 Task: Find connections with filter location Deogarh with filter topic #marketingdigitalwith filter profile language French with filter current company Airtel Payments Bank with filter school LPU Distance Education with filter industry Accessible Architecture and Design with filter service category Outsourcing with filter keywords title Director of Bean Counting
Action: Mouse moved to (486, 58)
Screenshot: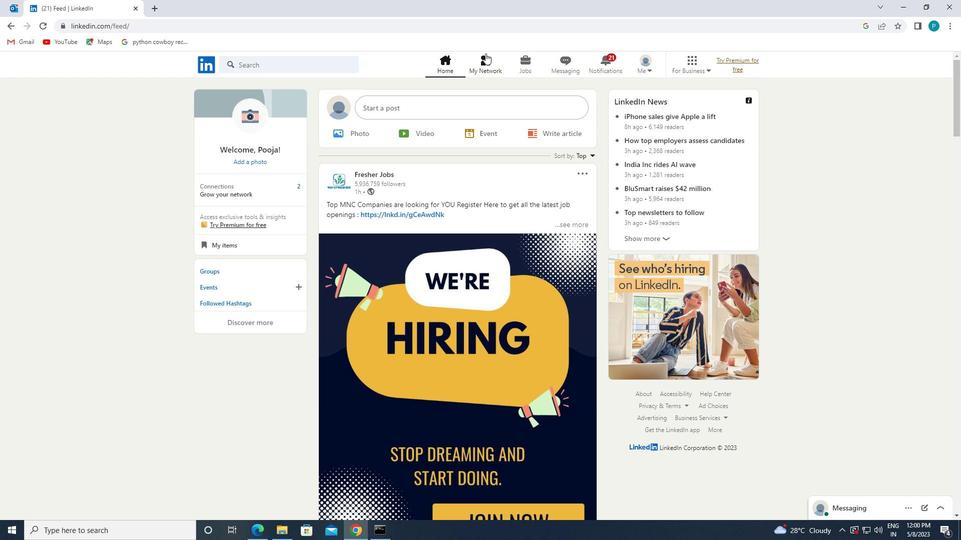 
Action: Mouse pressed left at (486, 58)
Screenshot: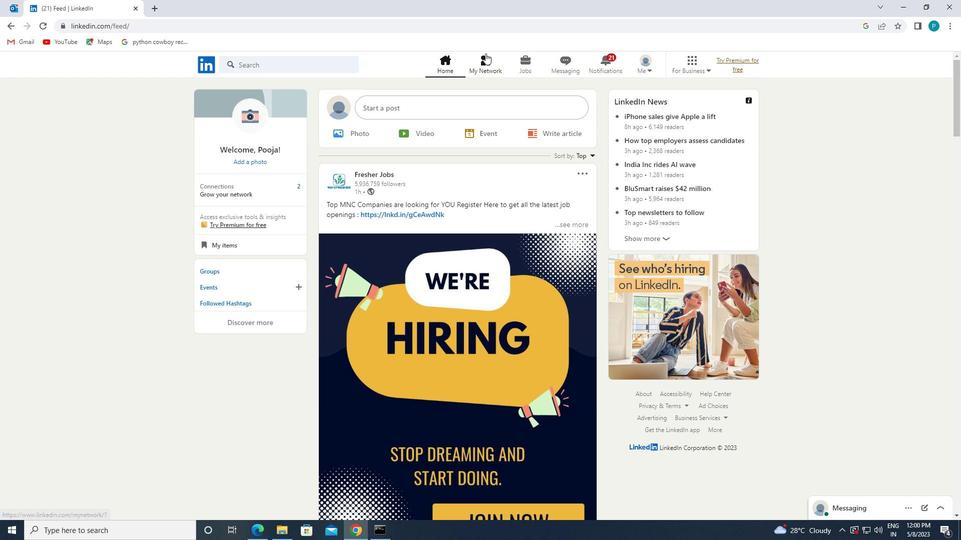 
Action: Mouse moved to (248, 118)
Screenshot: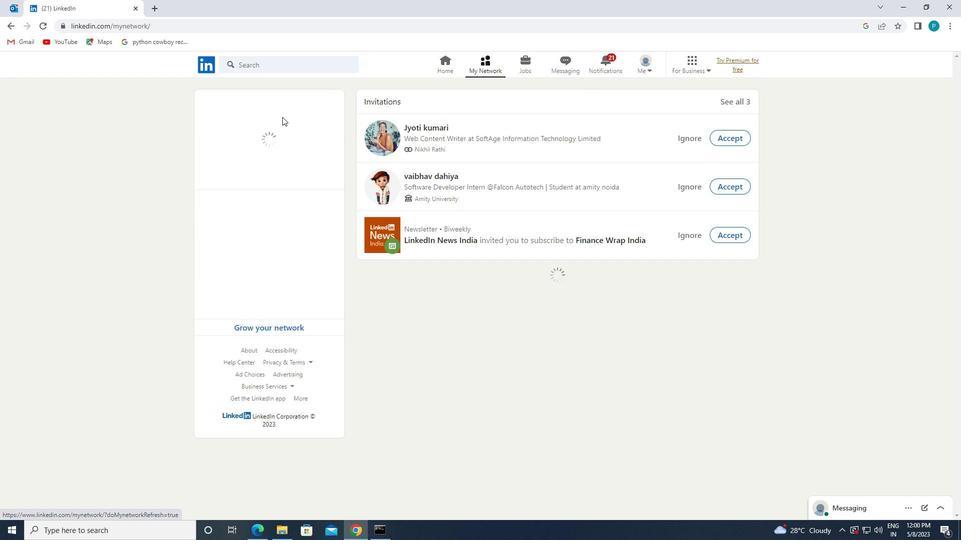 
Action: Mouse pressed left at (248, 118)
Screenshot: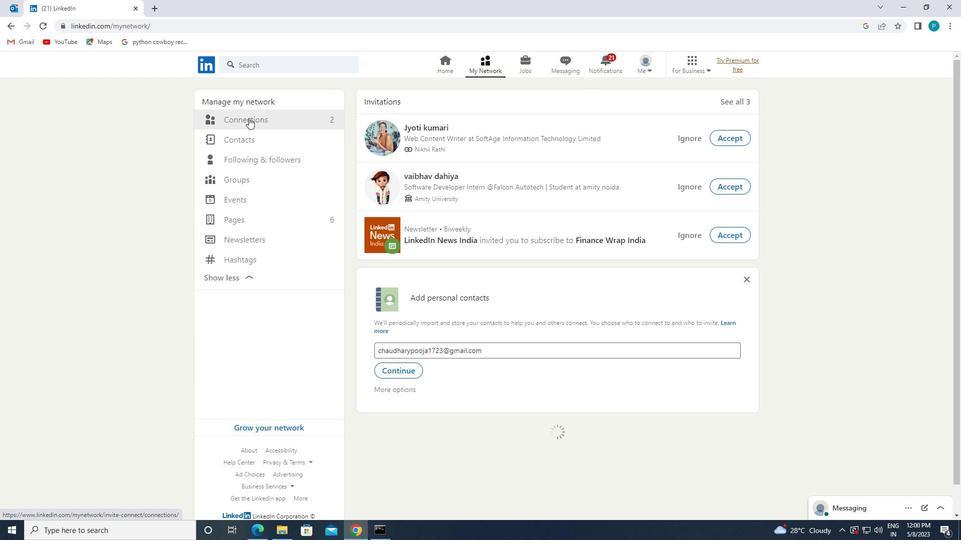 
Action: Mouse moved to (545, 118)
Screenshot: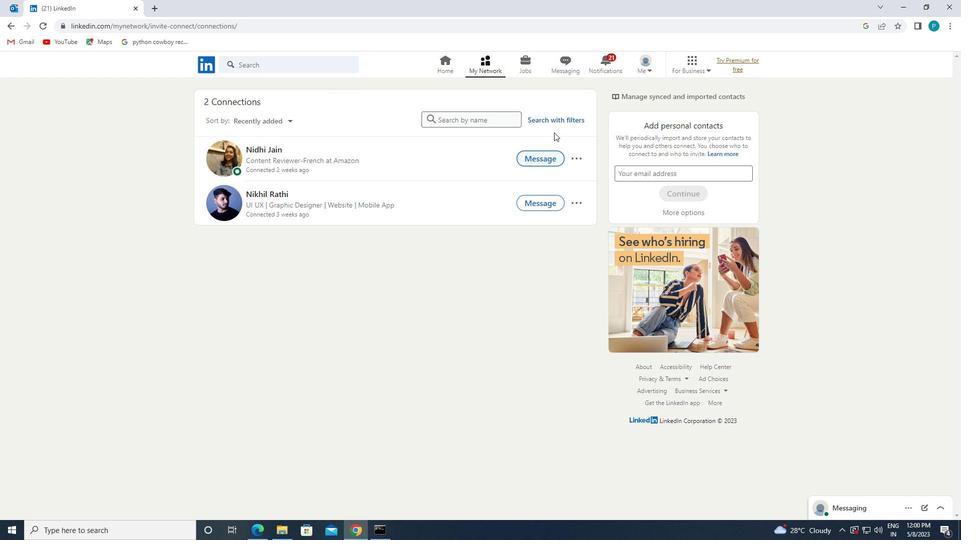 
Action: Mouse pressed left at (545, 118)
Screenshot: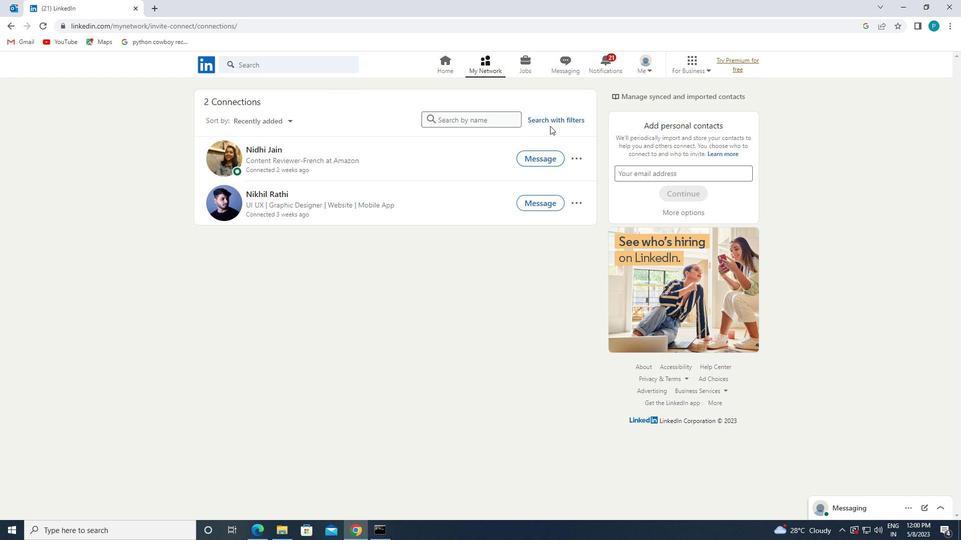 
Action: Mouse moved to (498, 89)
Screenshot: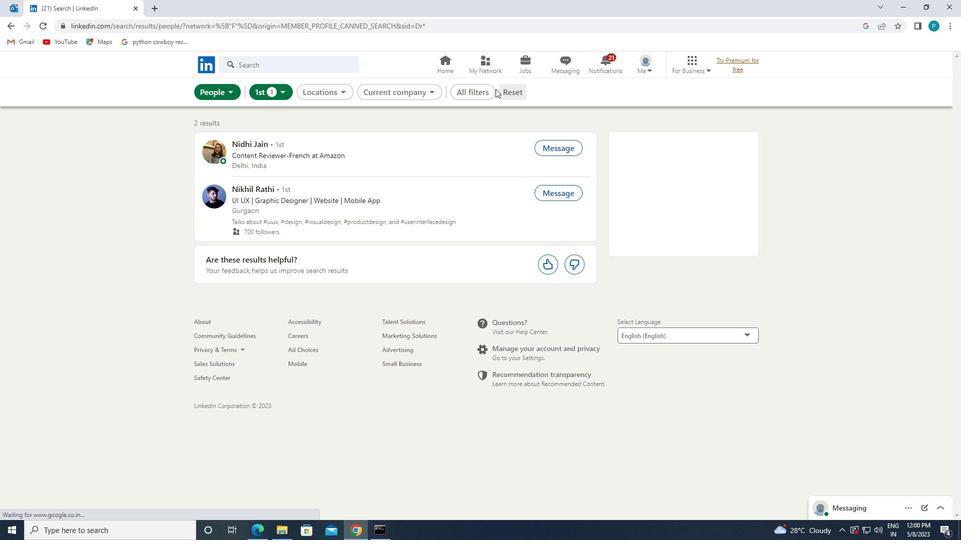 
Action: Mouse pressed left at (498, 89)
Screenshot: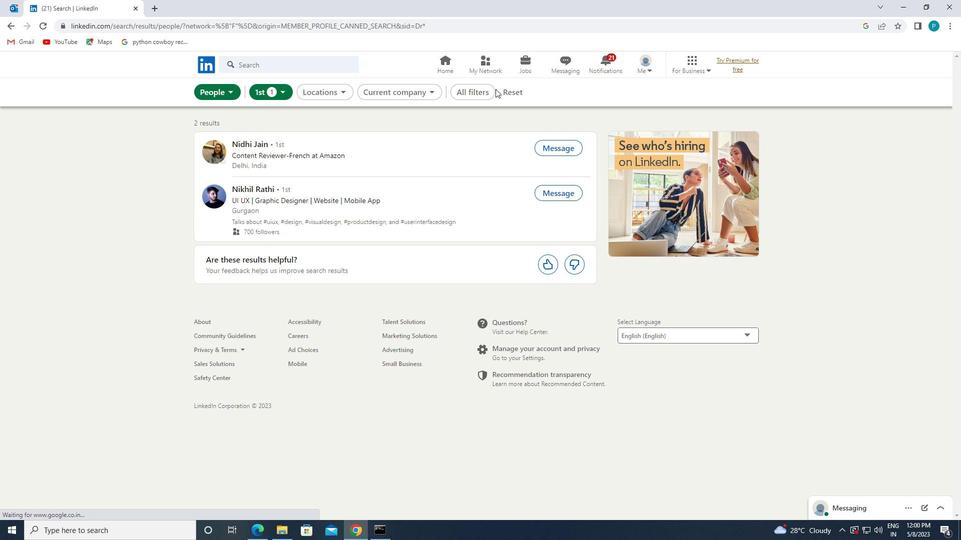 
Action: Mouse moved to (510, 92)
Screenshot: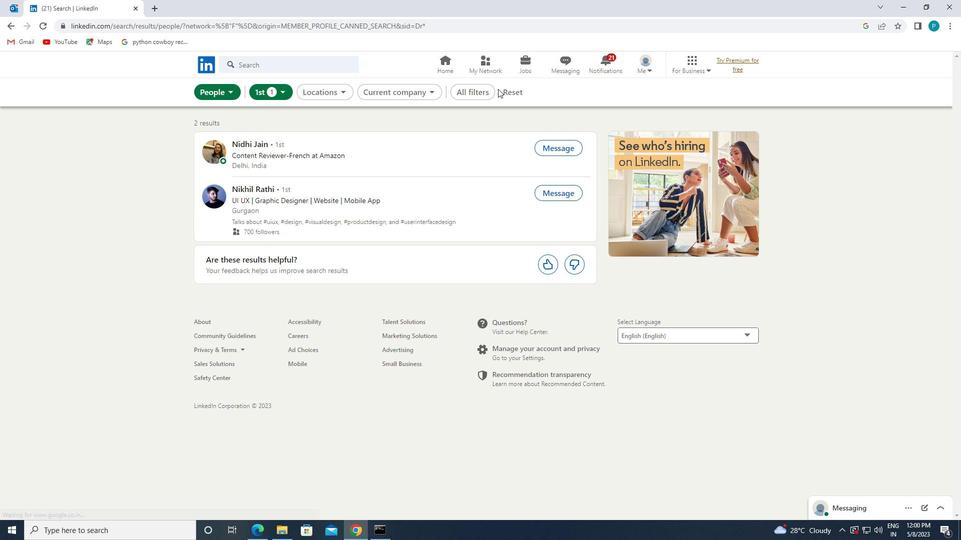 
Action: Mouse pressed left at (510, 92)
Screenshot: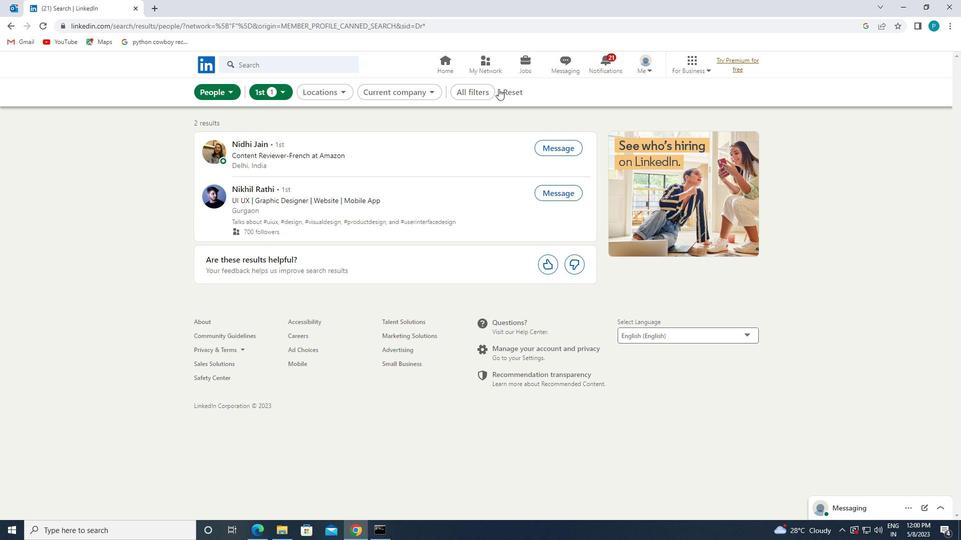 
Action: Mouse moved to (498, 92)
Screenshot: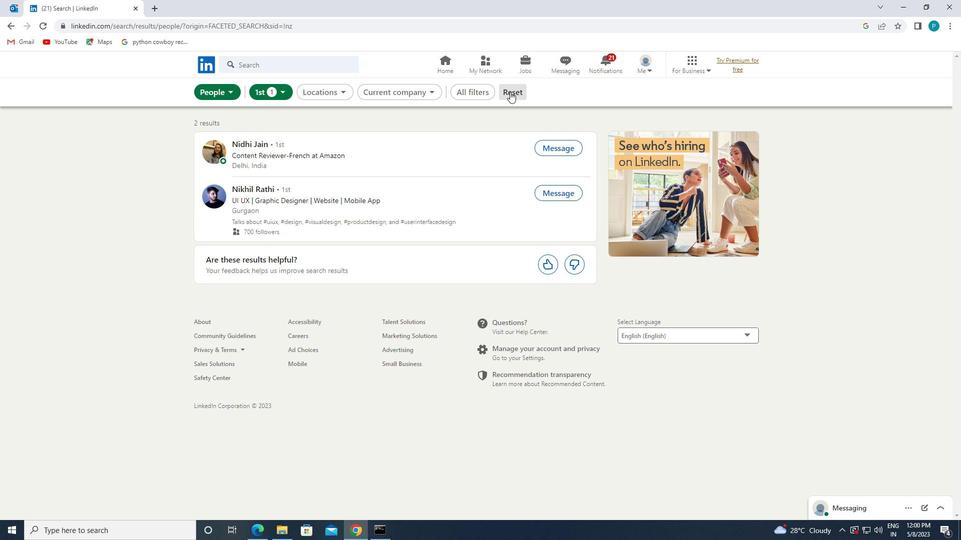 
Action: Mouse pressed left at (498, 92)
Screenshot: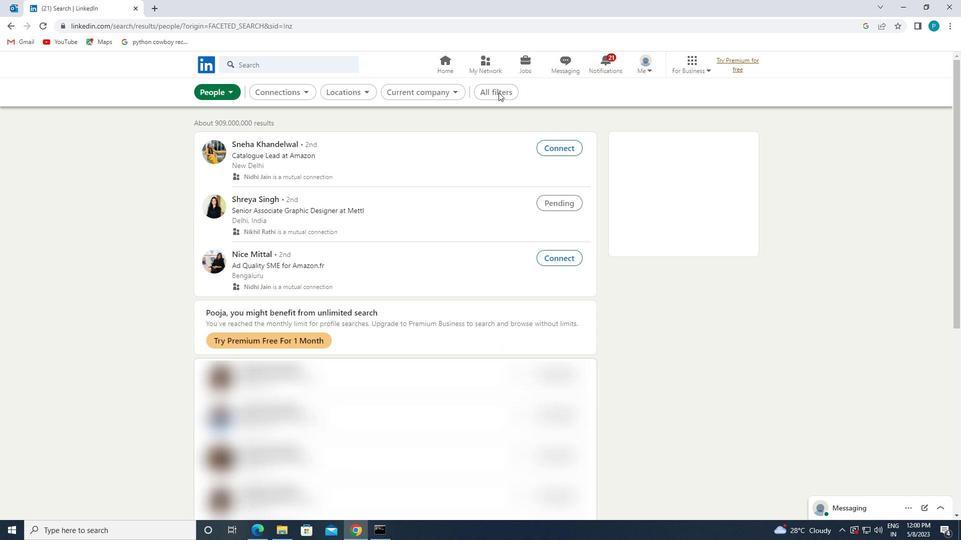 
Action: Mouse moved to (877, 310)
Screenshot: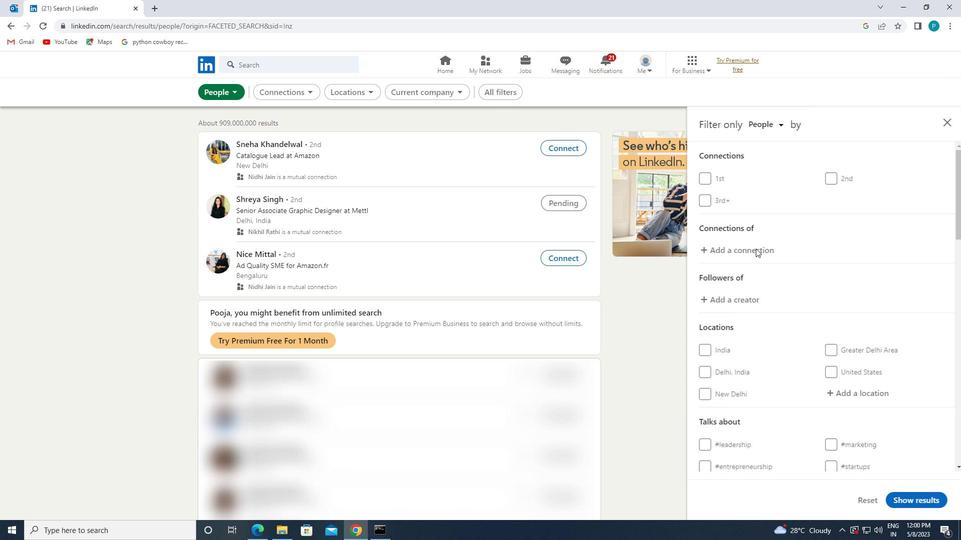 
Action: Mouse scrolled (877, 310) with delta (0, 0)
Screenshot: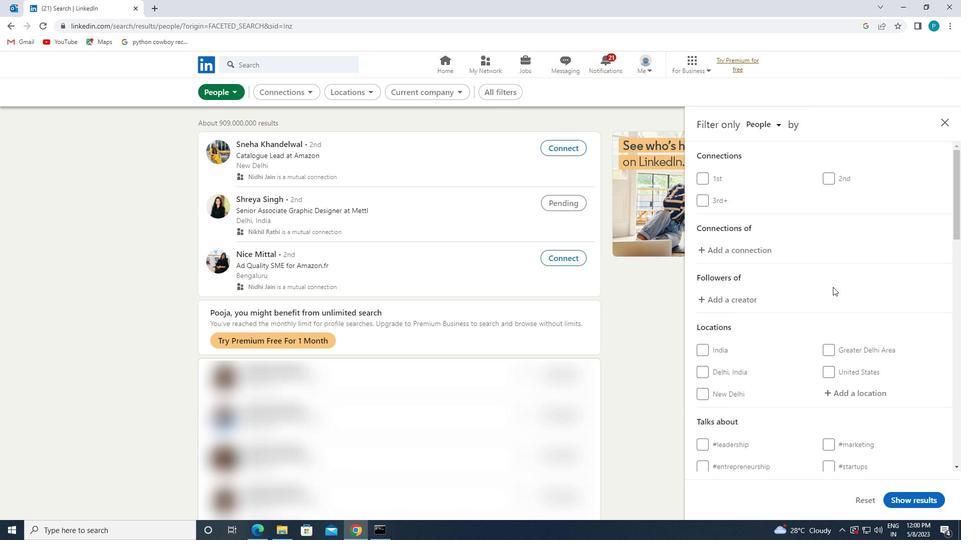 
Action: Mouse moved to (866, 344)
Screenshot: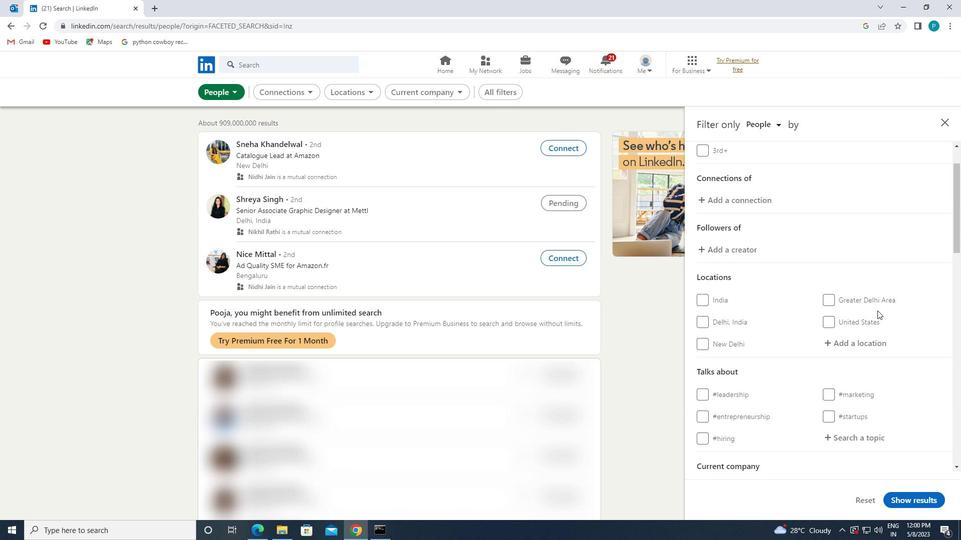 
Action: Mouse pressed left at (866, 344)
Screenshot: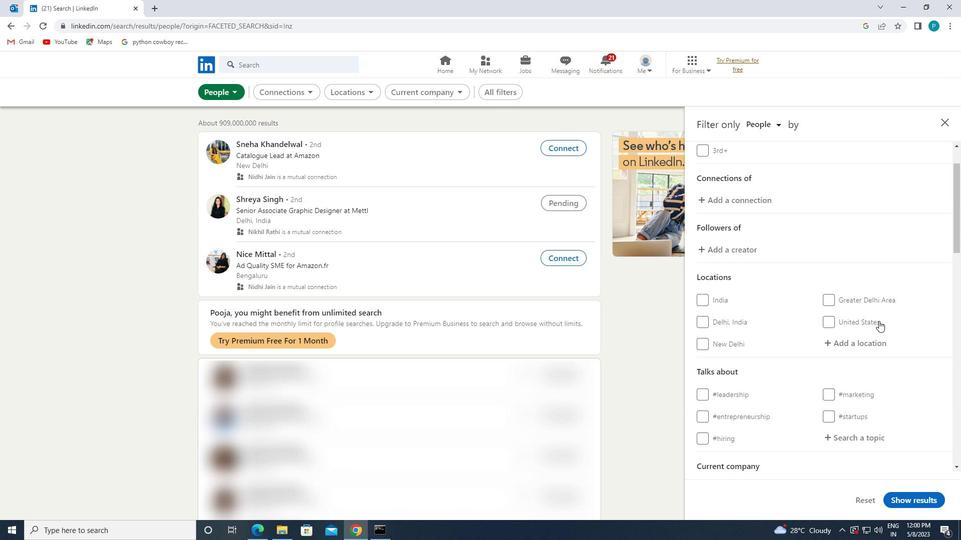 
Action: Key pressed <Key.caps_lock>d<Key.caps_lock>eogarh
Screenshot: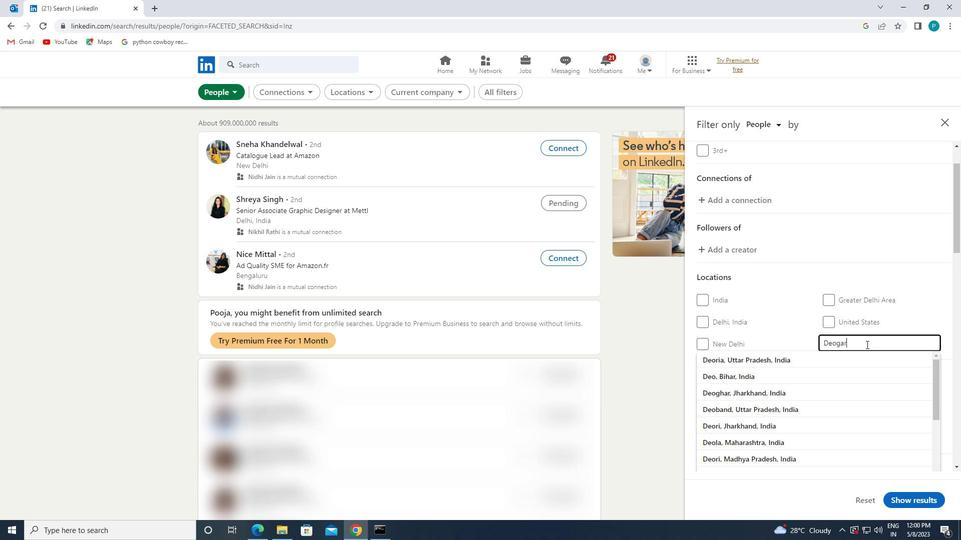 
Action: Mouse moved to (860, 356)
Screenshot: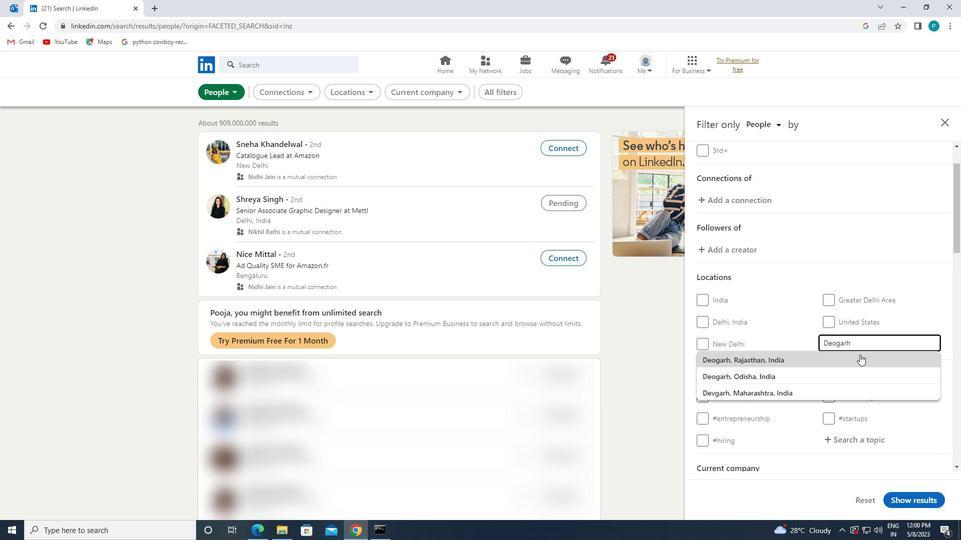 
Action: Mouse pressed left at (860, 356)
Screenshot: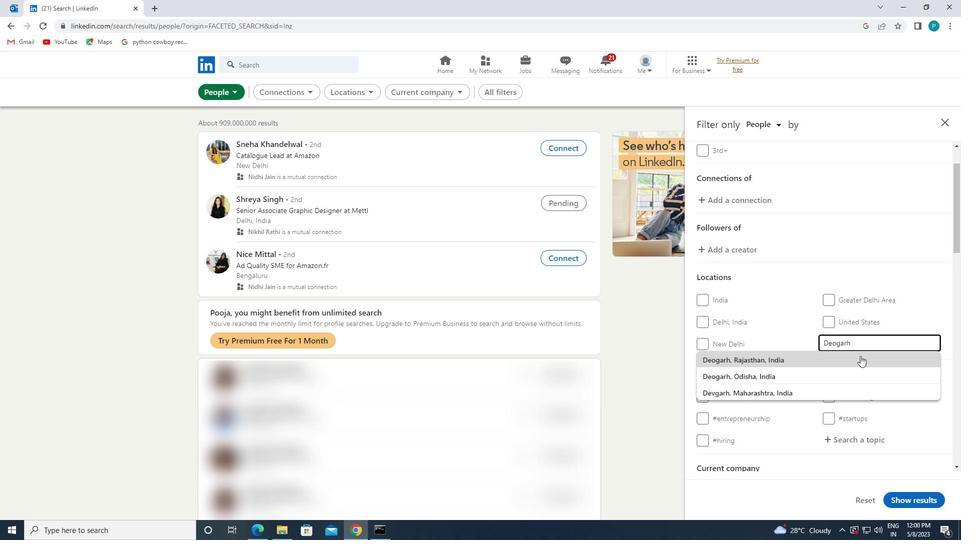 
Action: Mouse scrolled (860, 356) with delta (0, 0)
Screenshot: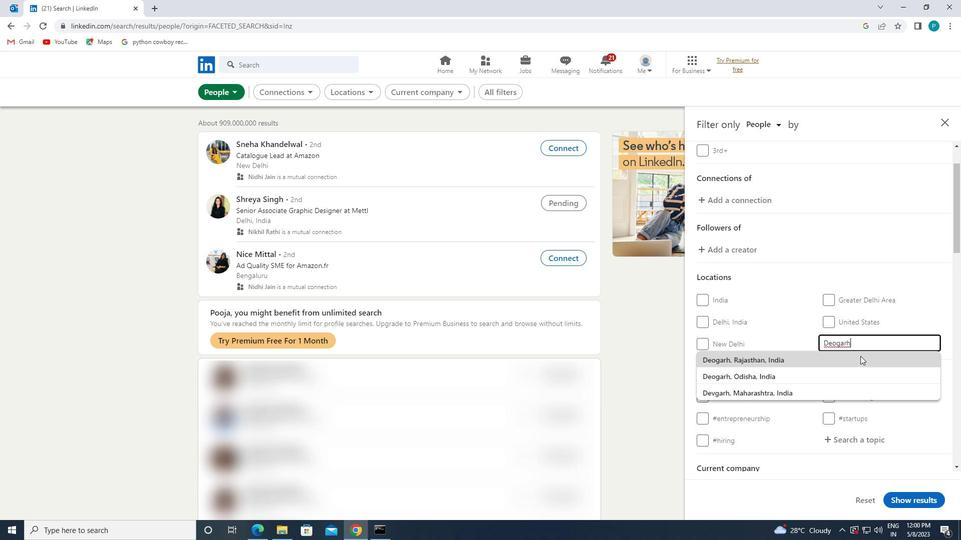 
Action: Mouse moved to (860, 356)
Screenshot: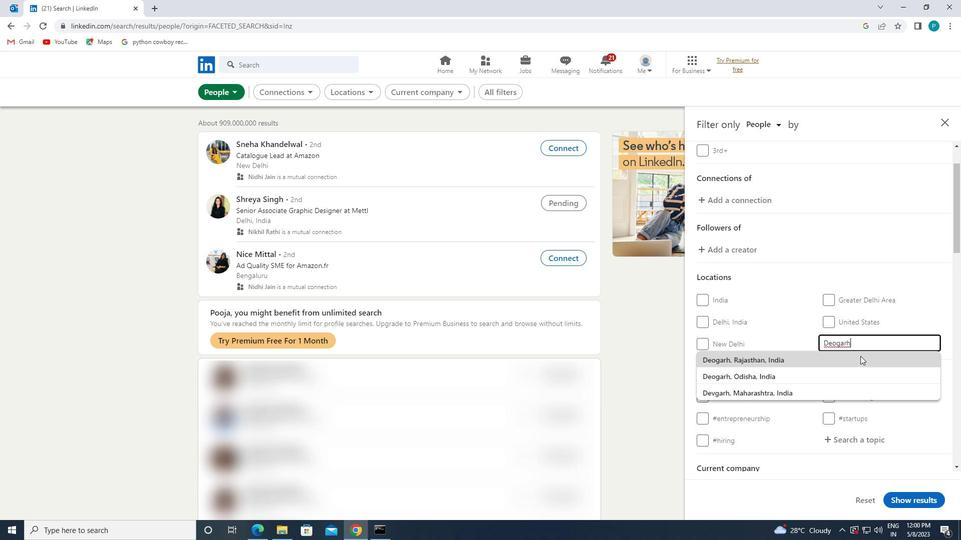 
Action: Mouse scrolled (860, 356) with delta (0, 0)
Screenshot: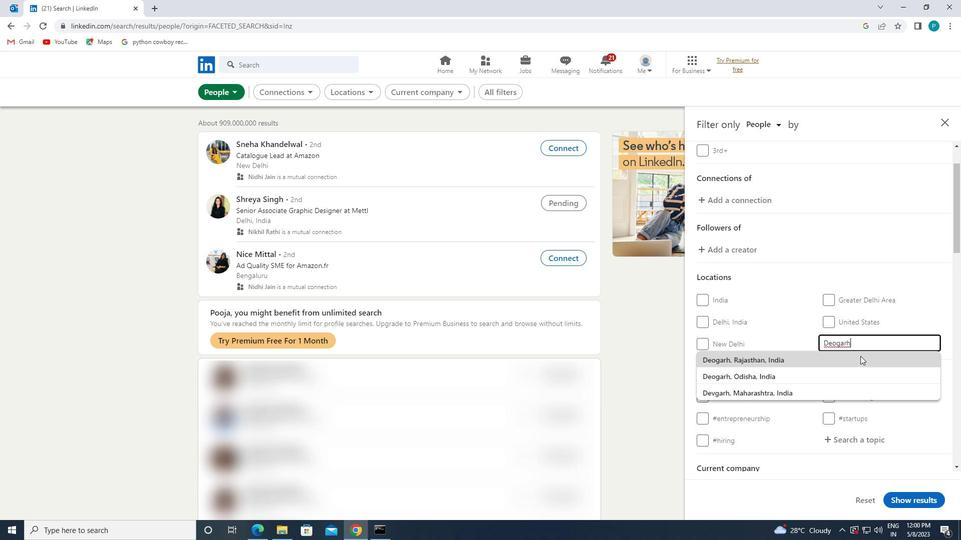 
Action: Mouse scrolled (860, 356) with delta (0, 0)
Screenshot: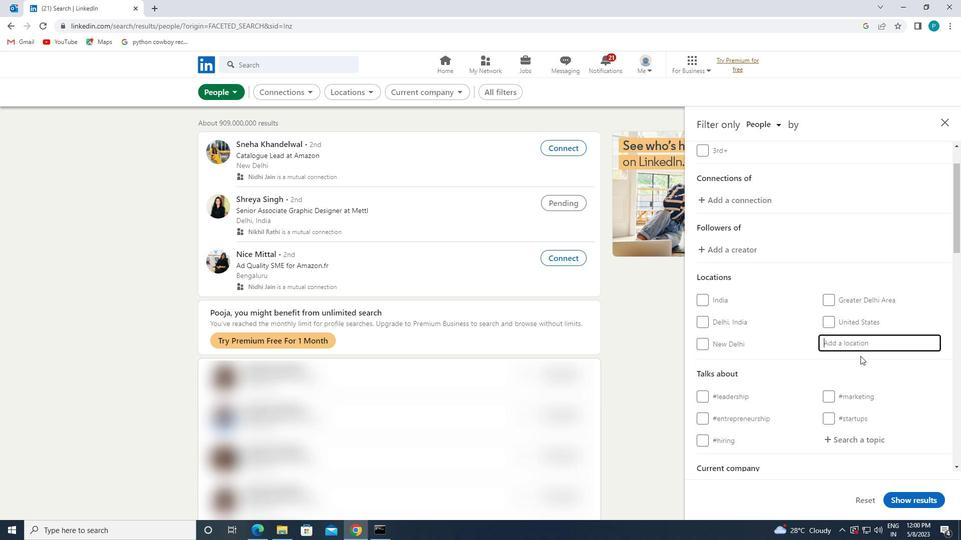 
Action: Mouse moved to (851, 312)
Screenshot: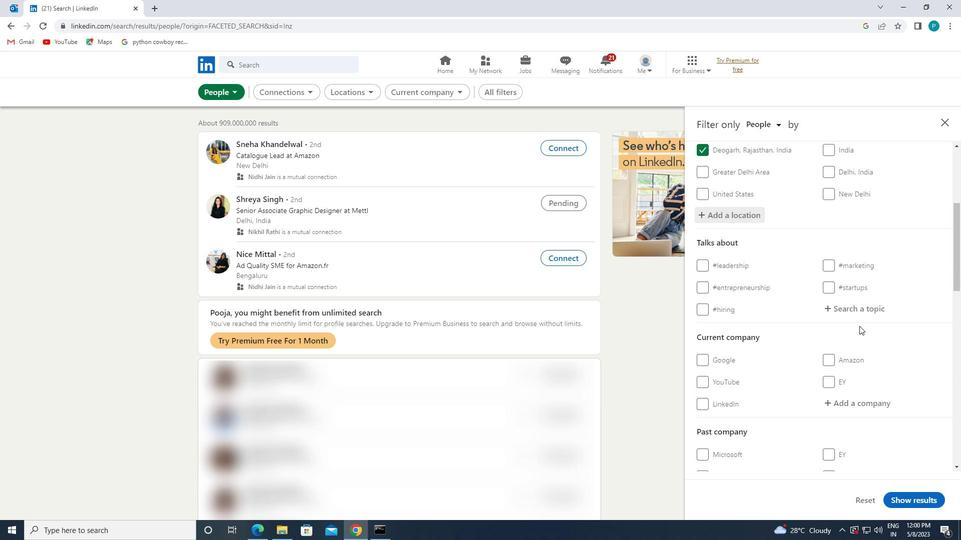 
Action: Mouse pressed left at (851, 312)
Screenshot: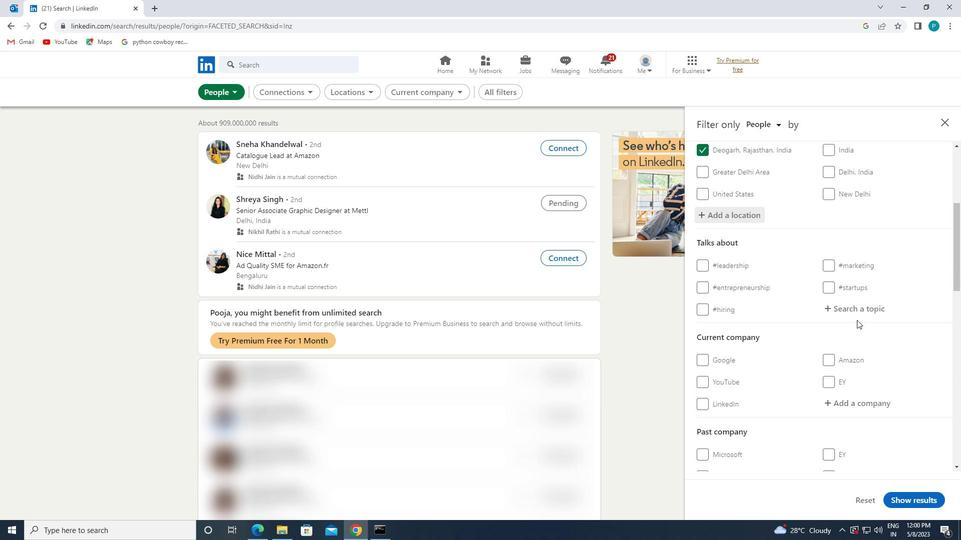 
Action: Mouse moved to (854, 313)
Screenshot: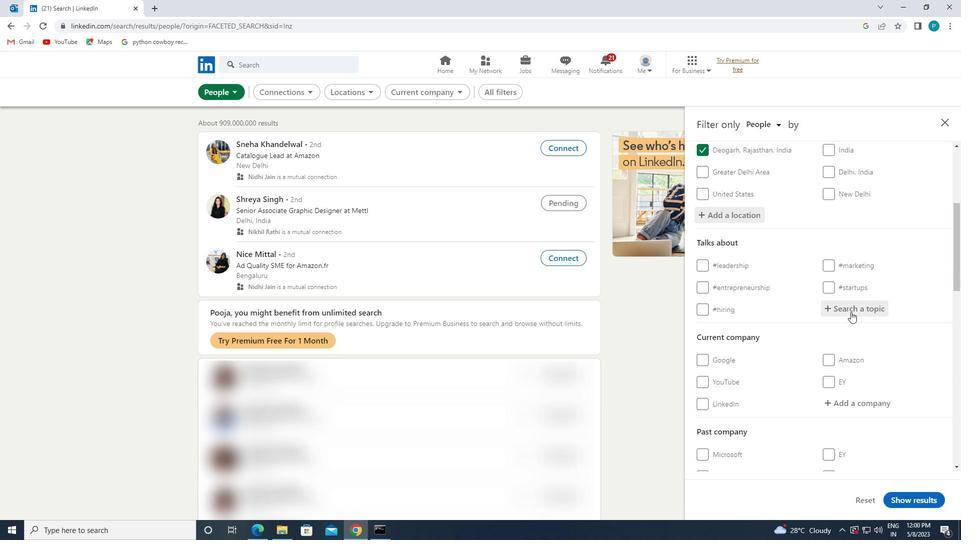 
Action: Key pressed <Key.shift>#MARKETINGDIGITAL
Screenshot: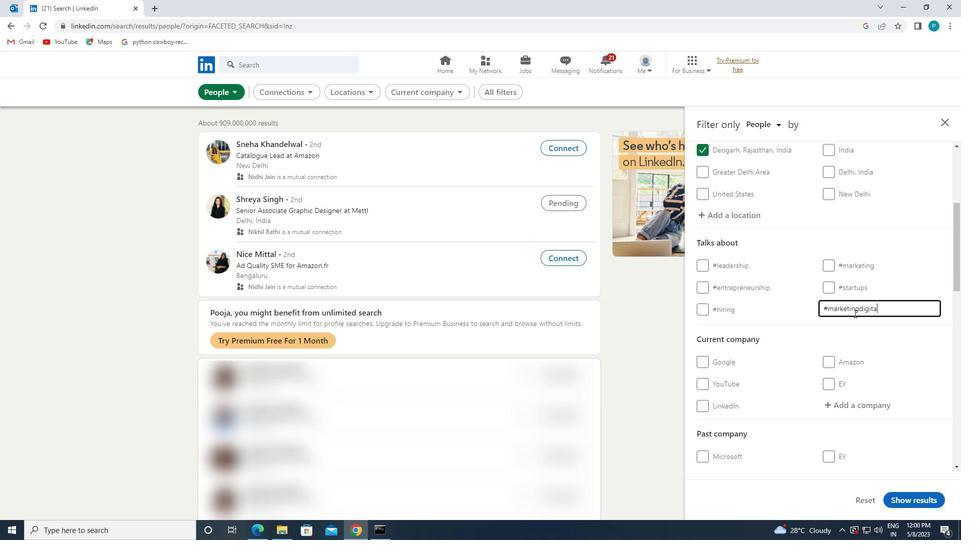 
Action: Mouse scrolled (854, 313) with delta (0, 0)
Screenshot: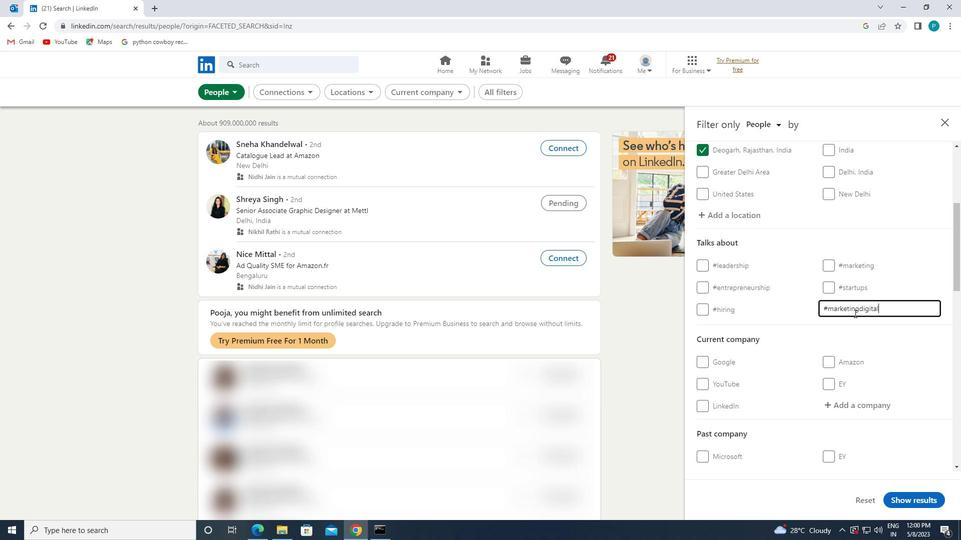 
Action: Mouse scrolled (854, 313) with delta (0, 0)
Screenshot: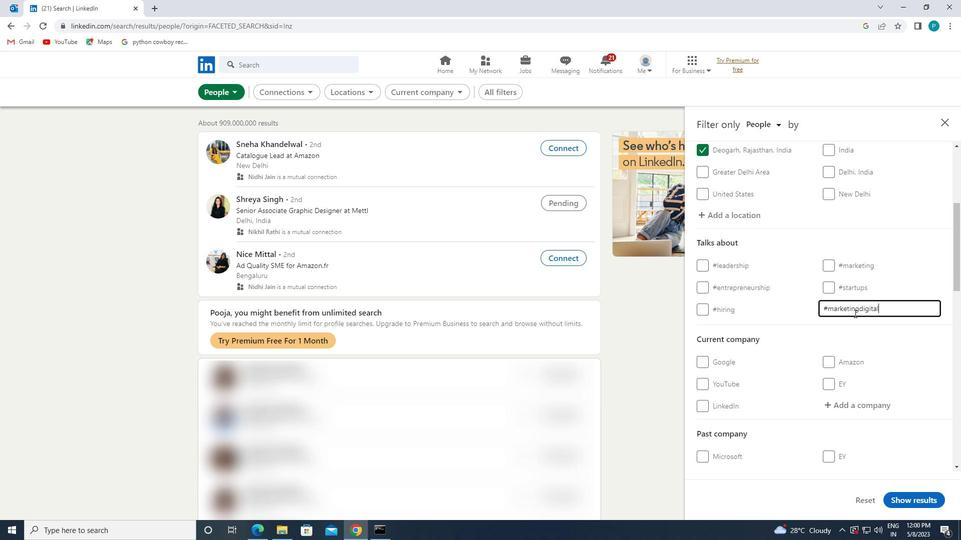 
Action: Mouse moved to (854, 319)
Screenshot: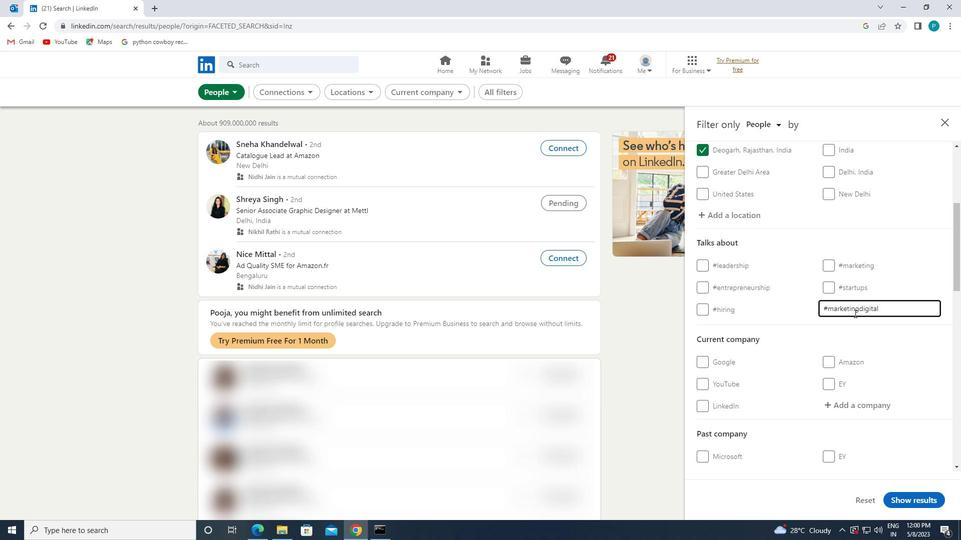 
Action: Mouse scrolled (854, 319) with delta (0, 0)
Screenshot: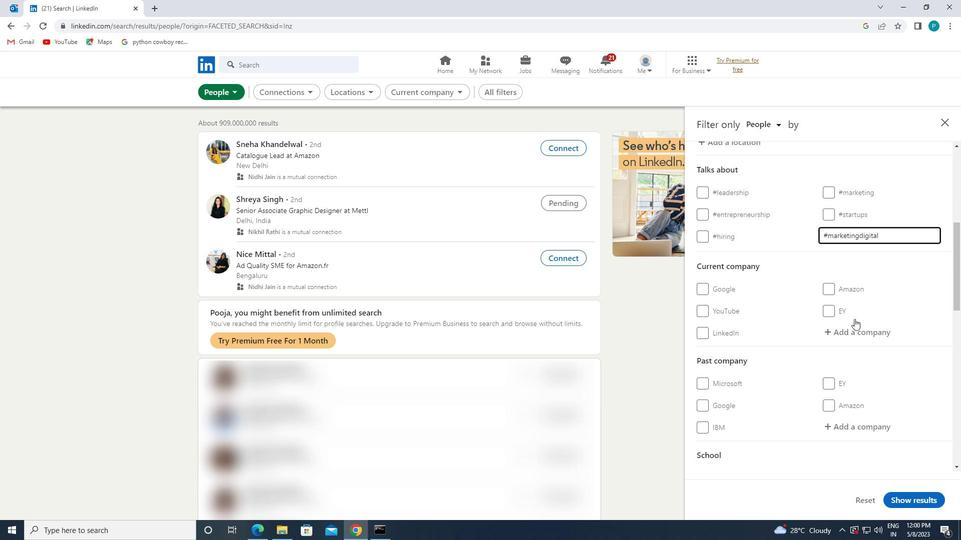 
Action: Mouse scrolled (854, 319) with delta (0, 0)
Screenshot: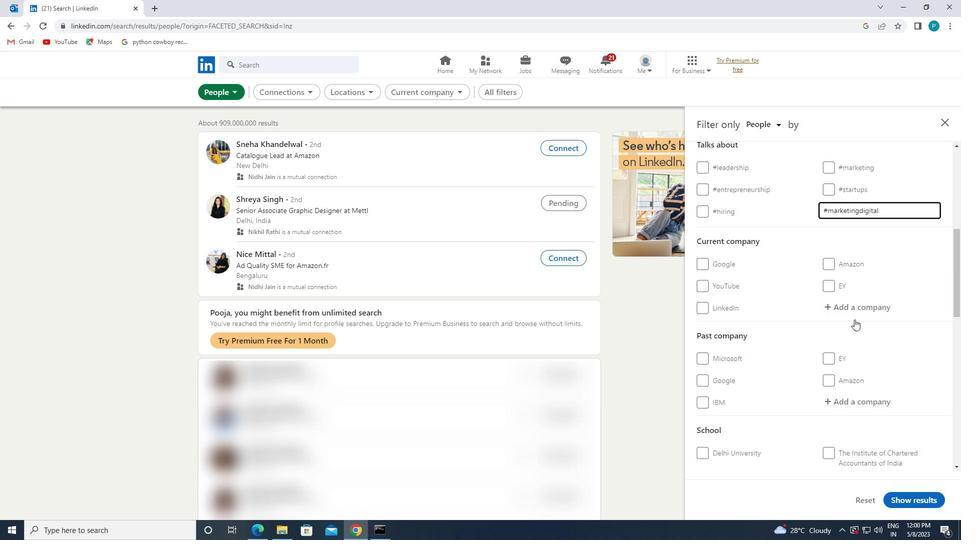 
Action: Mouse moved to (854, 320)
Screenshot: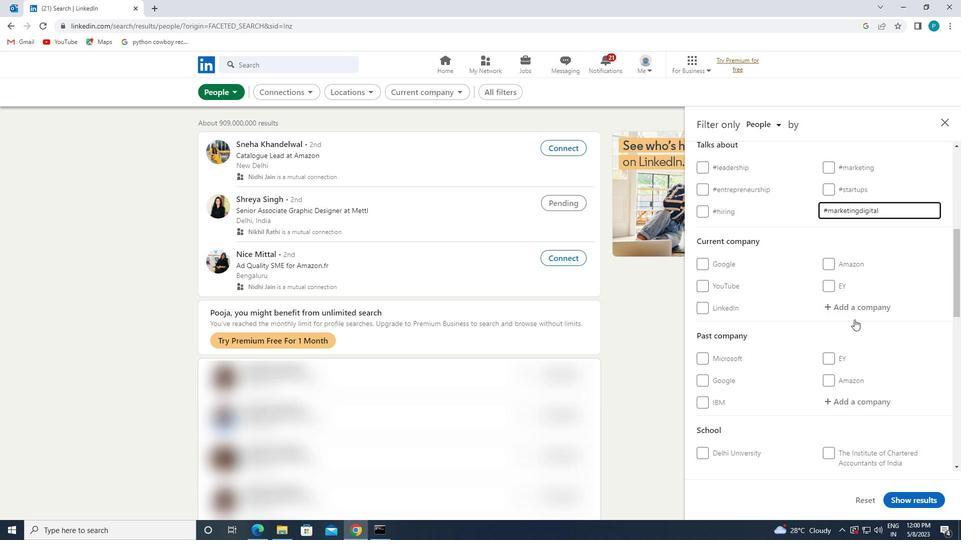 
Action: Mouse scrolled (854, 319) with delta (0, 0)
Screenshot: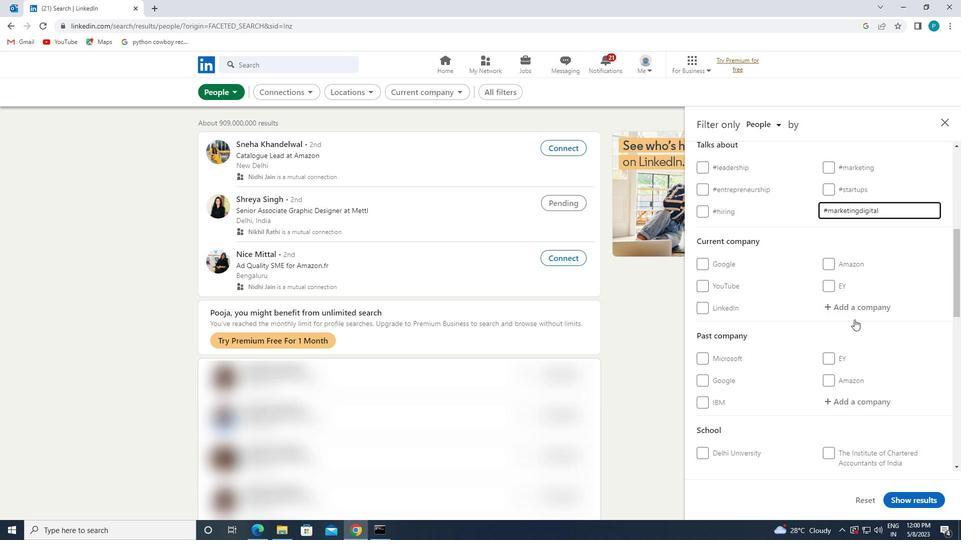 
Action: Mouse moved to (823, 384)
Screenshot: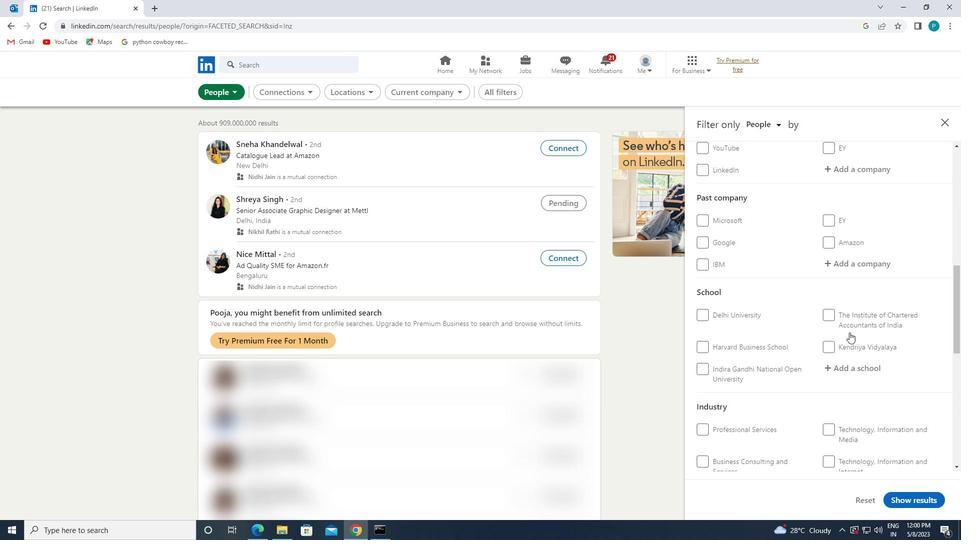 
Action: Mouse scrolled (823, 384) with delta (0, 0)
Screenshot: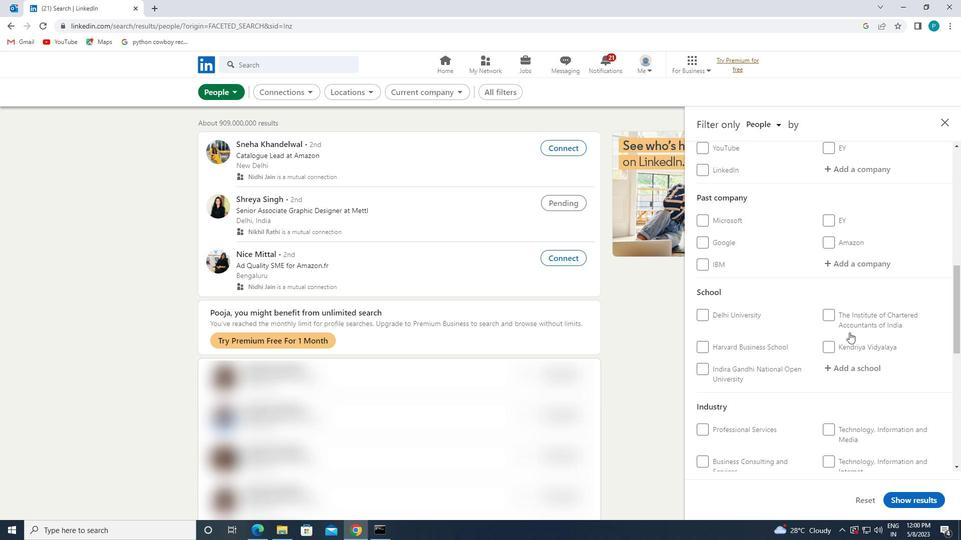 
Action: Mouse moved to (824, 395)
Screenshot: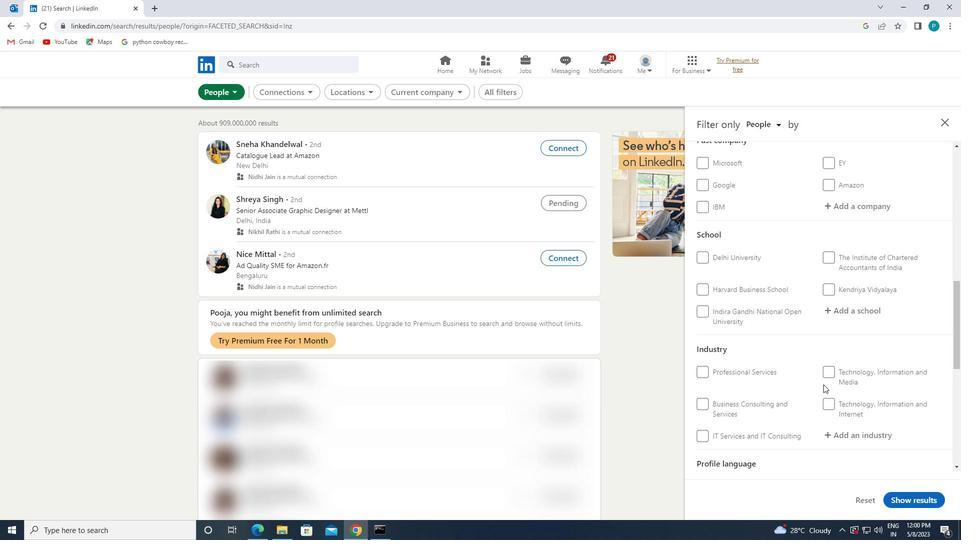 
Action: Mouse scrolled (824, 395) with delta (0, 0)
Screenshot: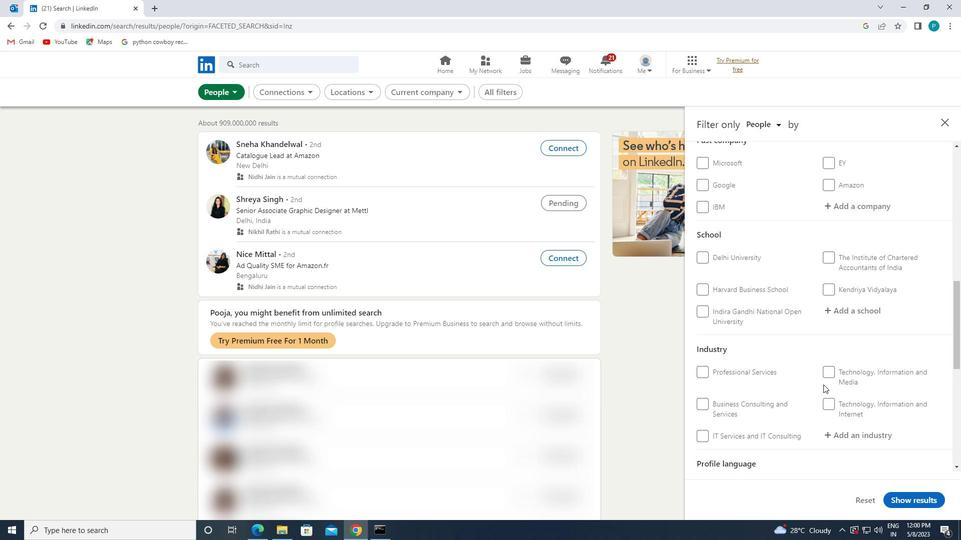 
Action: Mouse scrolled (824, 395) with delta (0, 0)
Screenshot: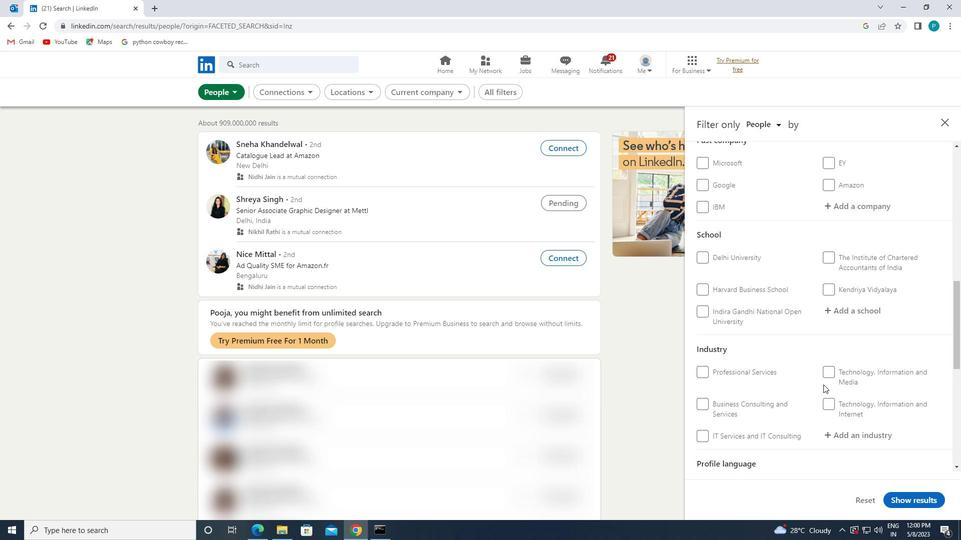 
Action: Mouse moved to (839, 382)
Screenshot: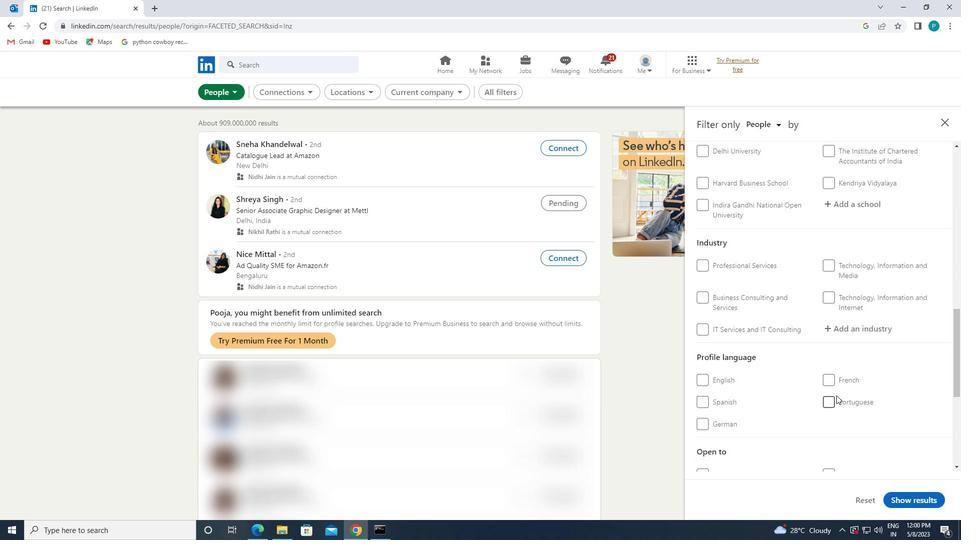 
Action: Mouse pressed left at (839, 382)
Screenshot: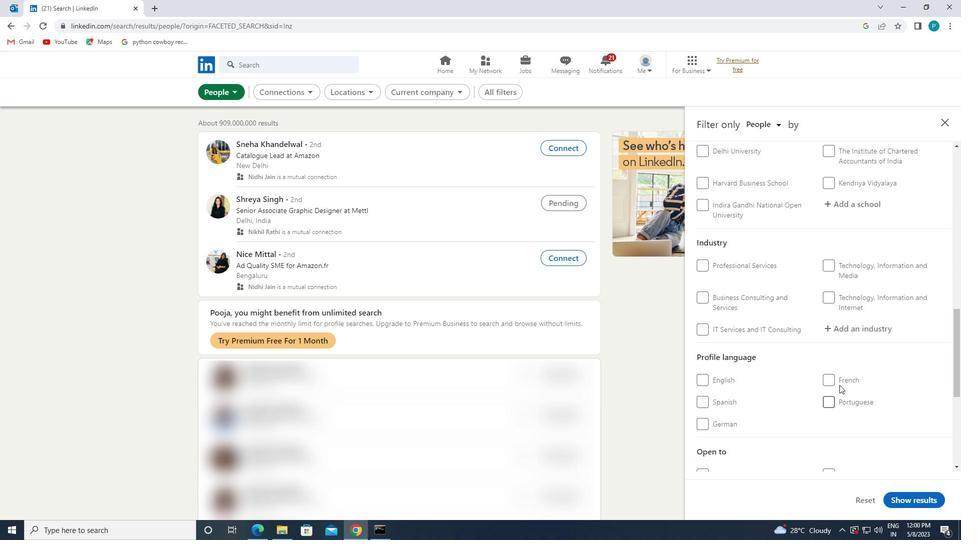 
Action: Mouse moved to (842, 365)
Screenshot: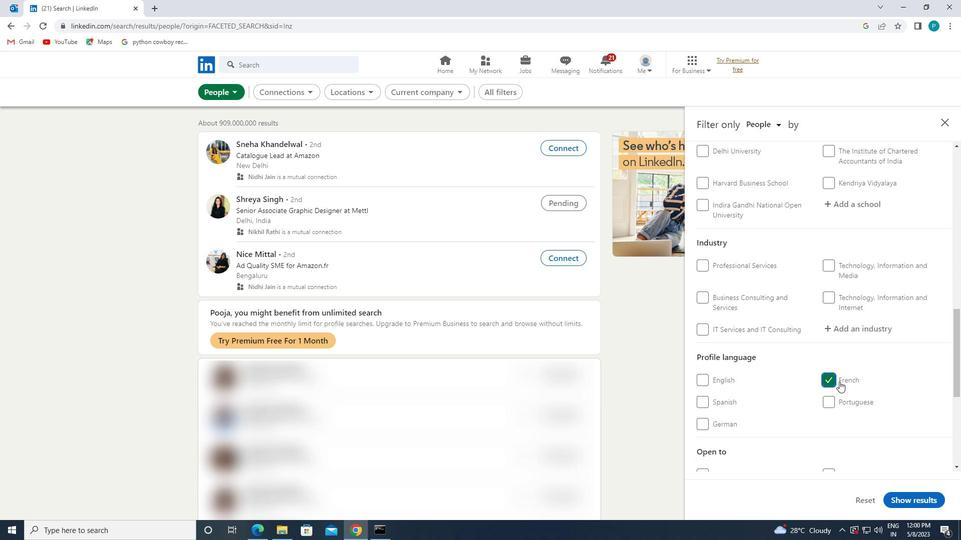 
Action: Mouse scrolled (842, 366) with delta (0, 0)
Screenshot: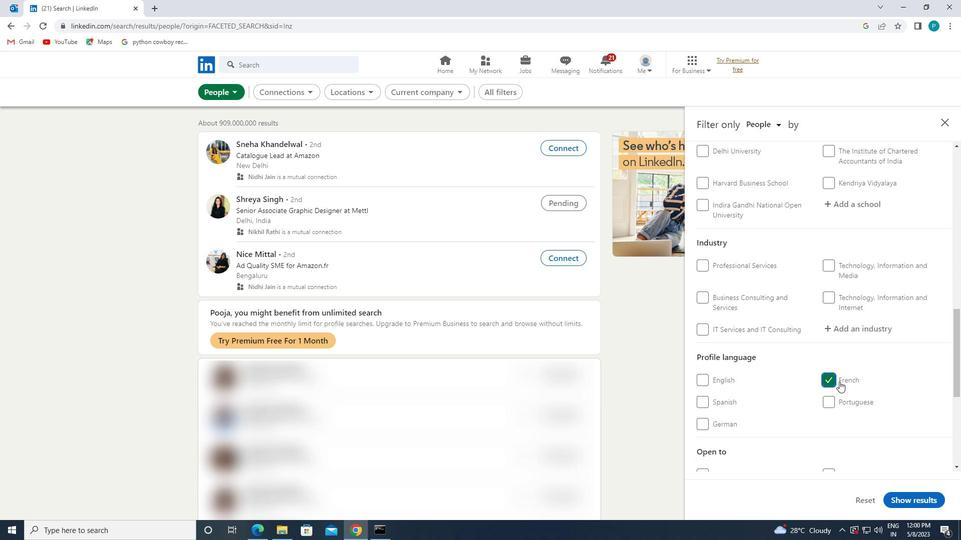 
Action: Mouse moved to (841, 364)
Screenshot: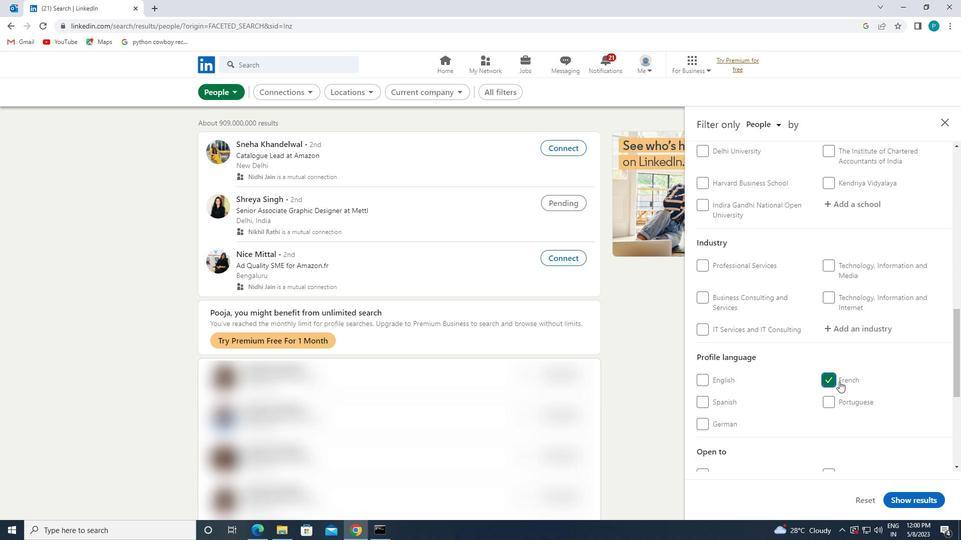 
Action: Mouse scrolled (841, 364) with delta (0, 0)
Screenshot: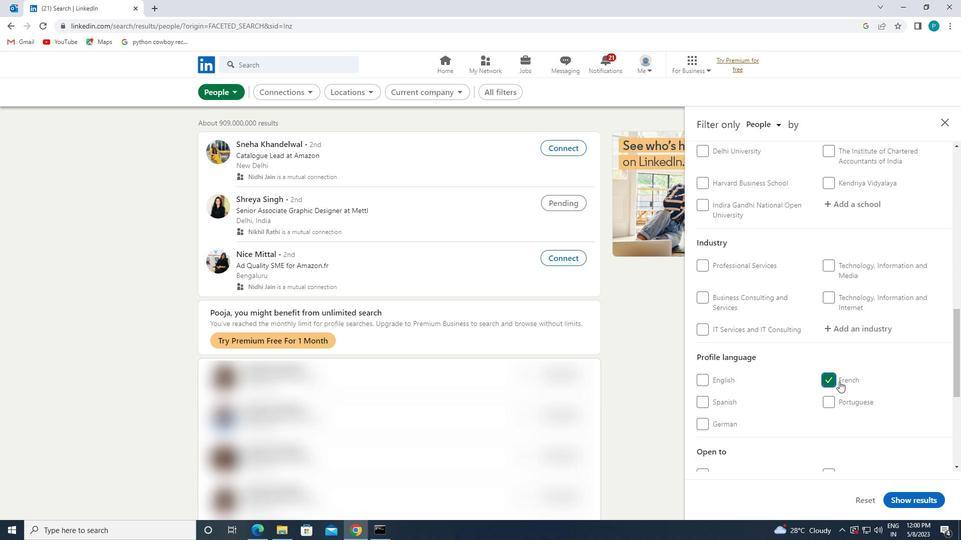 
Action: Mouse moved to (841, 364)
Screenshot: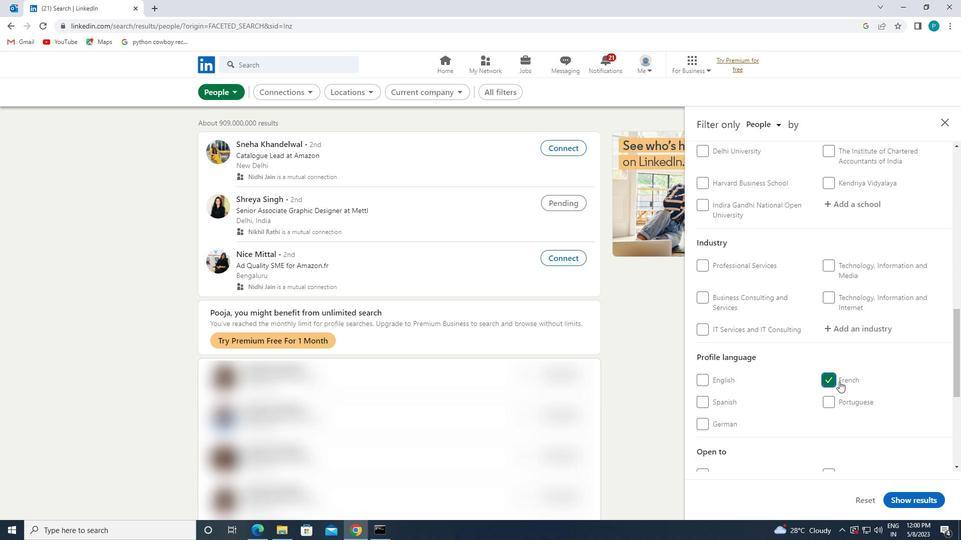 
Action: Mouse scrolled (841, 364) with delta (0, 0)
Screenshot: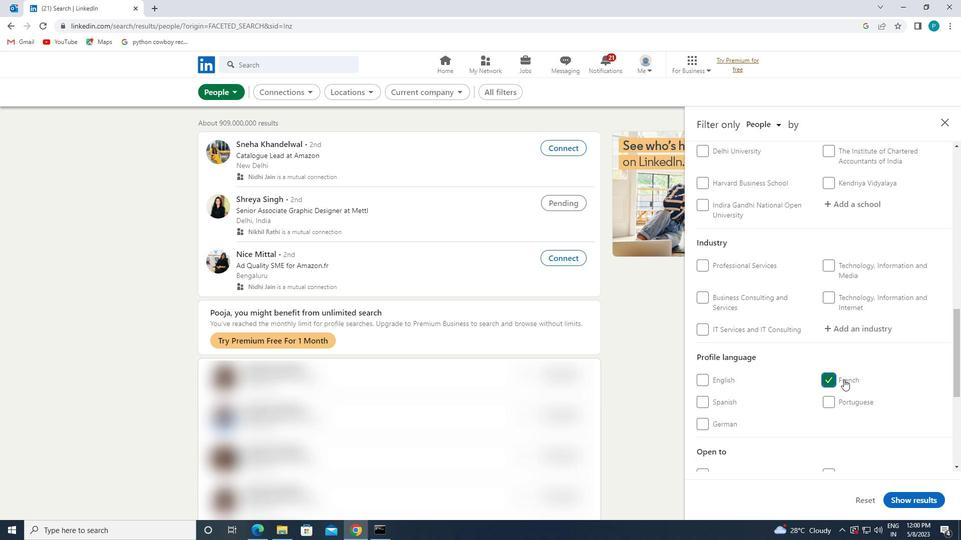 
Action: Mouse moved to (841, 362)
Screenshot: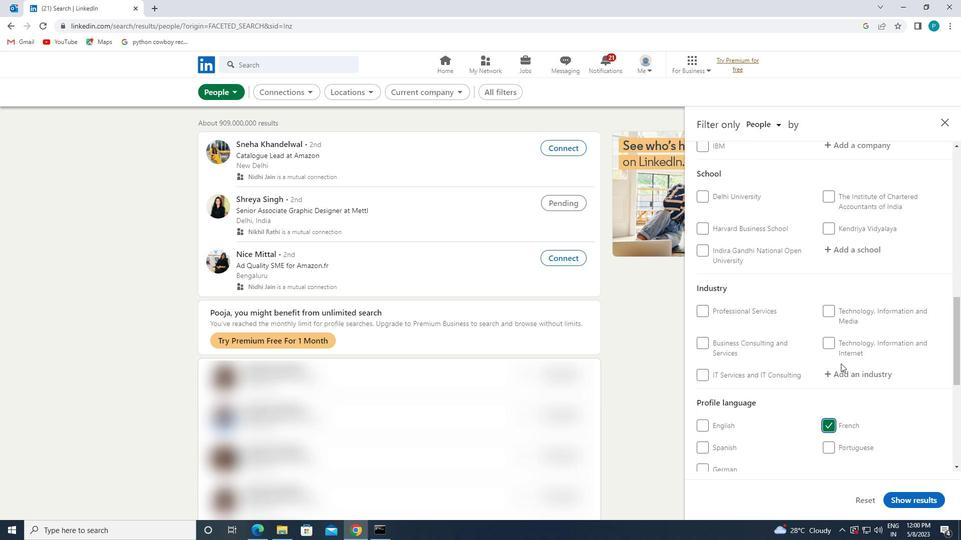 
Action: Mouse scrolled (841, 362) with delta (0, 0)
Screenshot: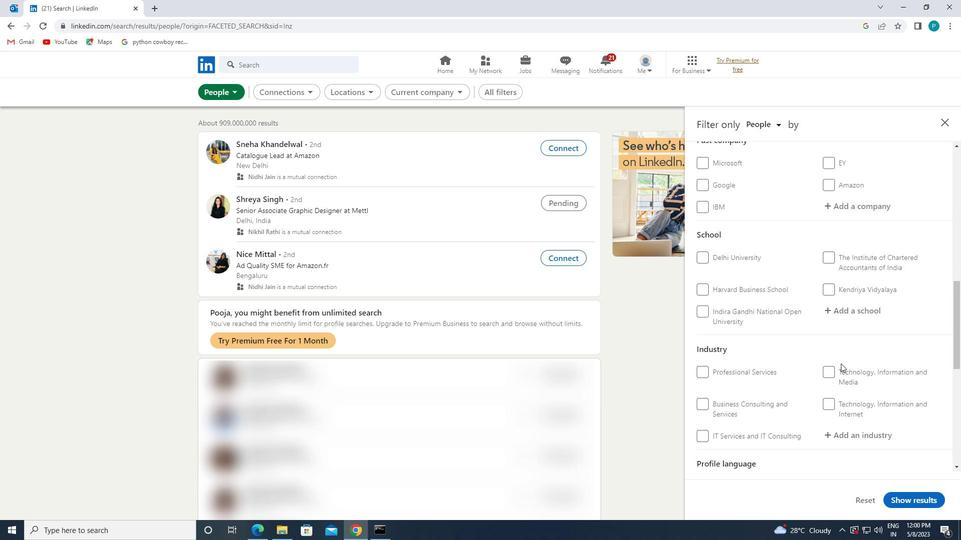 
Action: Mouse moved to (840, 360)
Screenshot: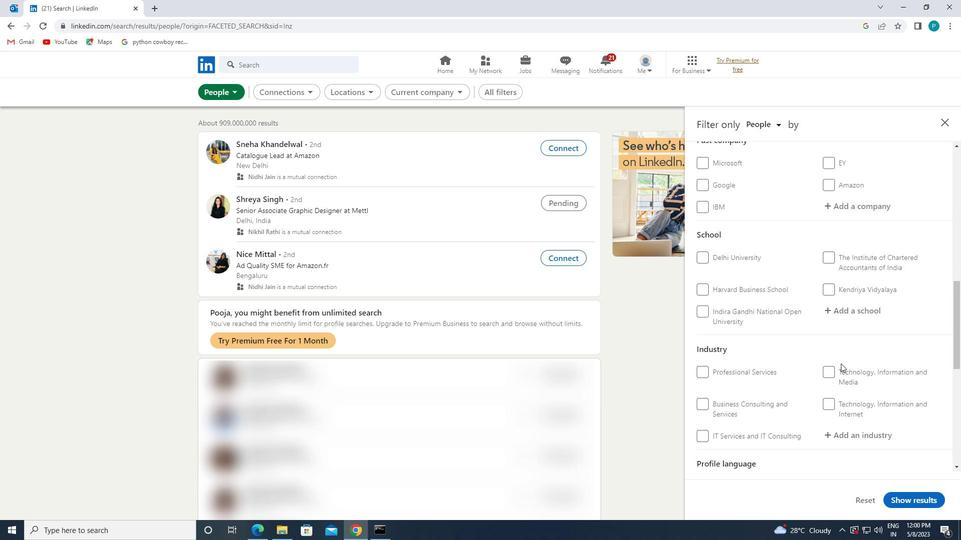 
Action: Mouse scrolled (840, 361) with delta (0, 0)
Screenshot: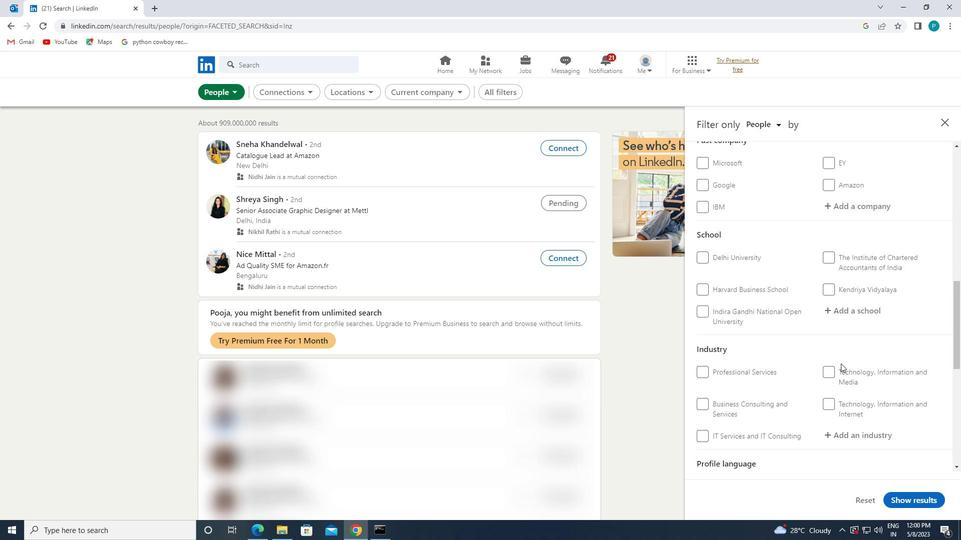 
Action: Mouse moved to (839, 359)
Screenshot: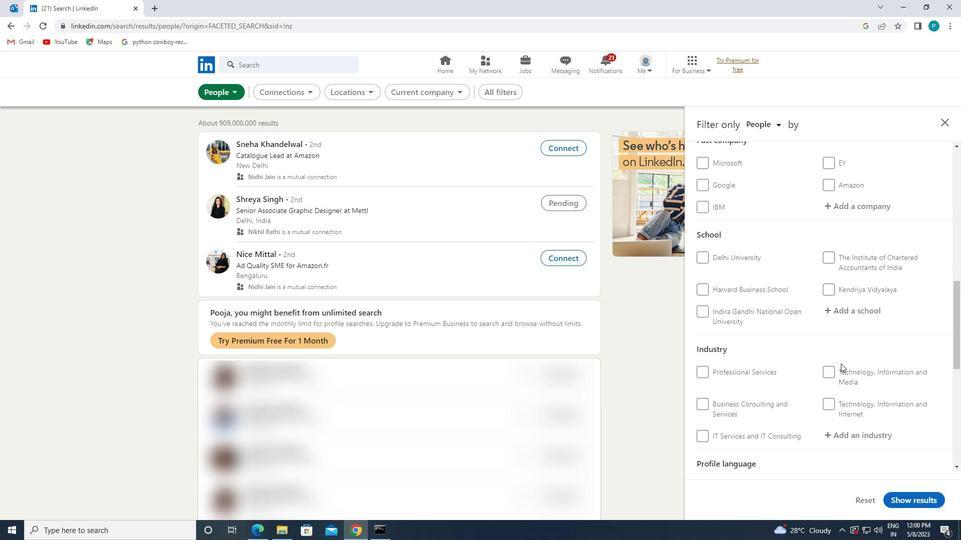 
Action: Mouse scrolled (839, 360) with delta (0, 0)
Screenshot: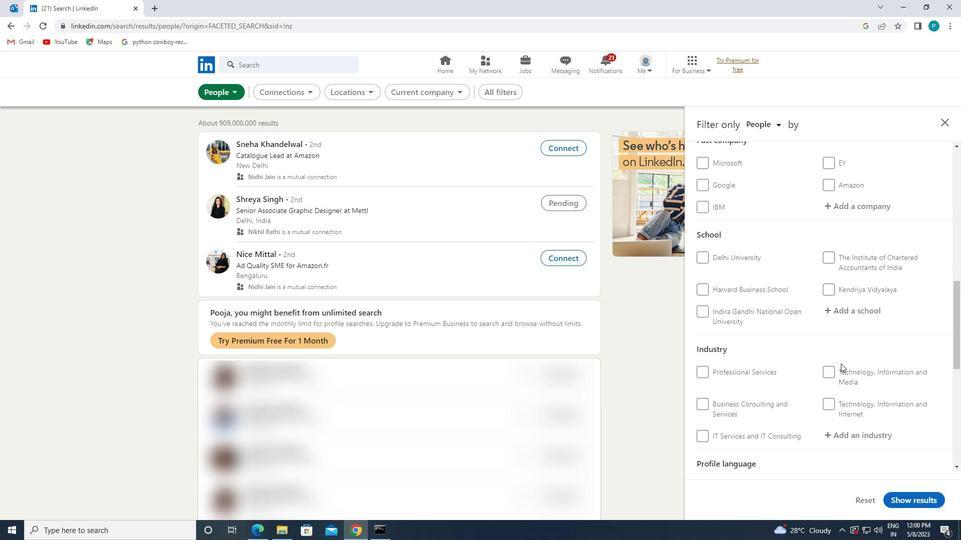 
Action: Mouse moved to (839, 358)
Screenshot: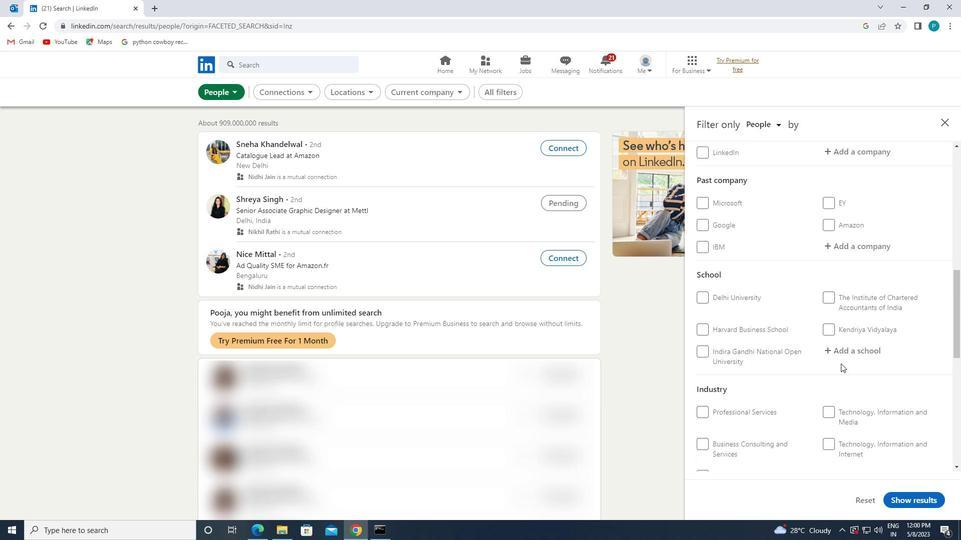 
Action: Mouse scrolled (839, 359) with delta (0, 0)
Screenshot: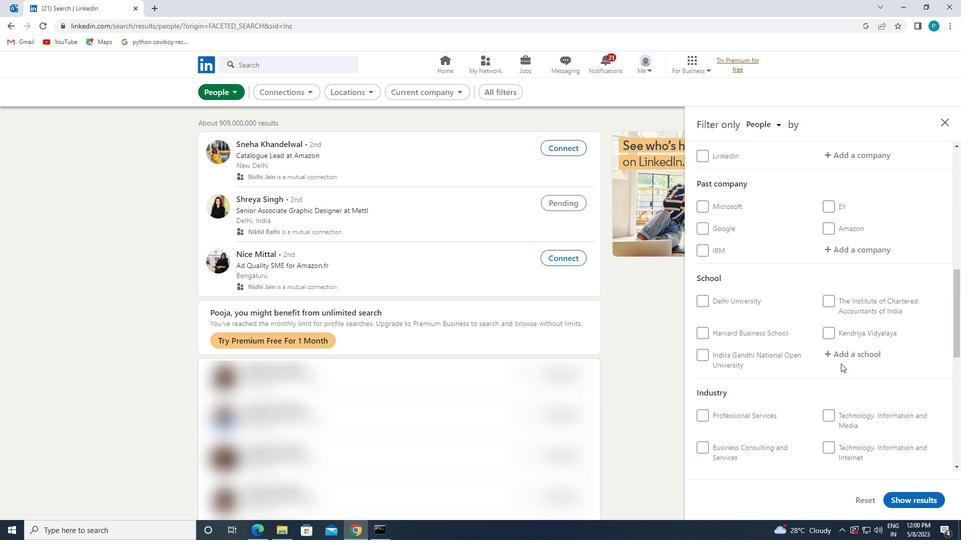 
Action: Mouse moved to (855, 353)
Screenshot: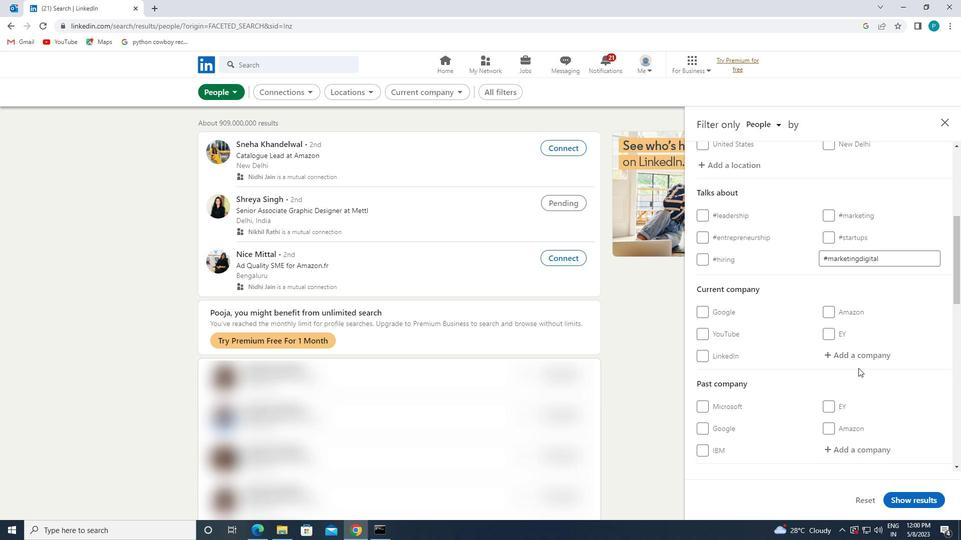 
Action: Mouse pressed left at (855, 353)
Screenshot: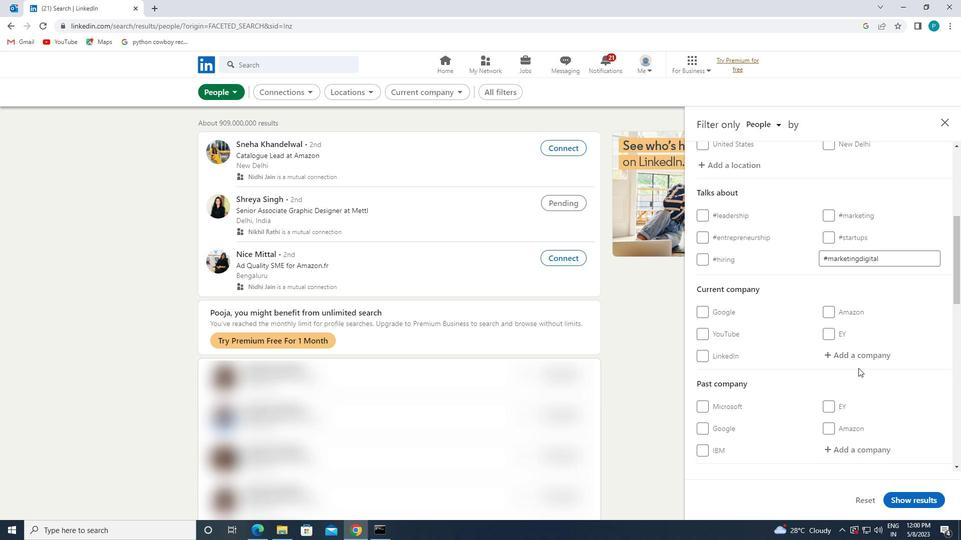 
Action: Key pressed <Key.caps_lock>A<Key.caps_lock>IRTEL<Key.space>
Screenshot: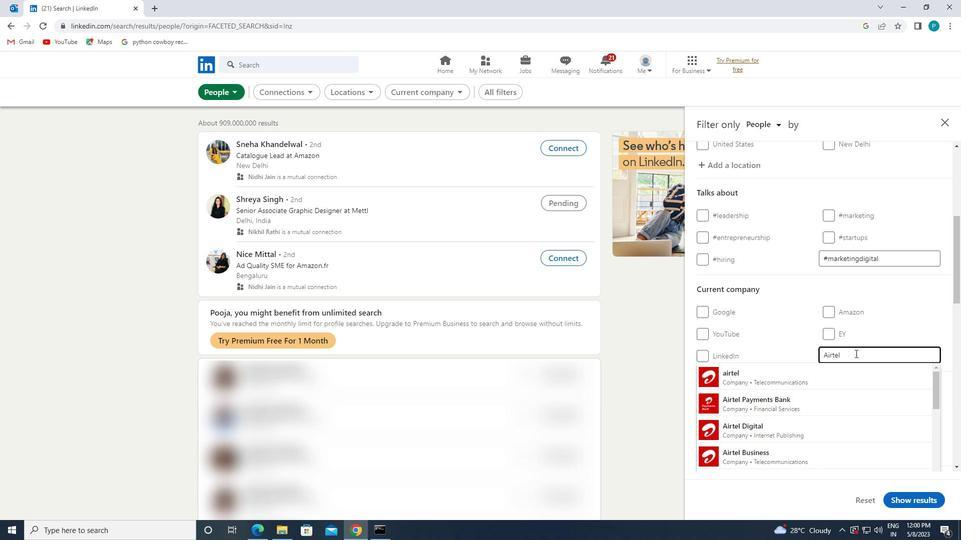 
Action: Mouse moved to (819, 455)
Screenshot: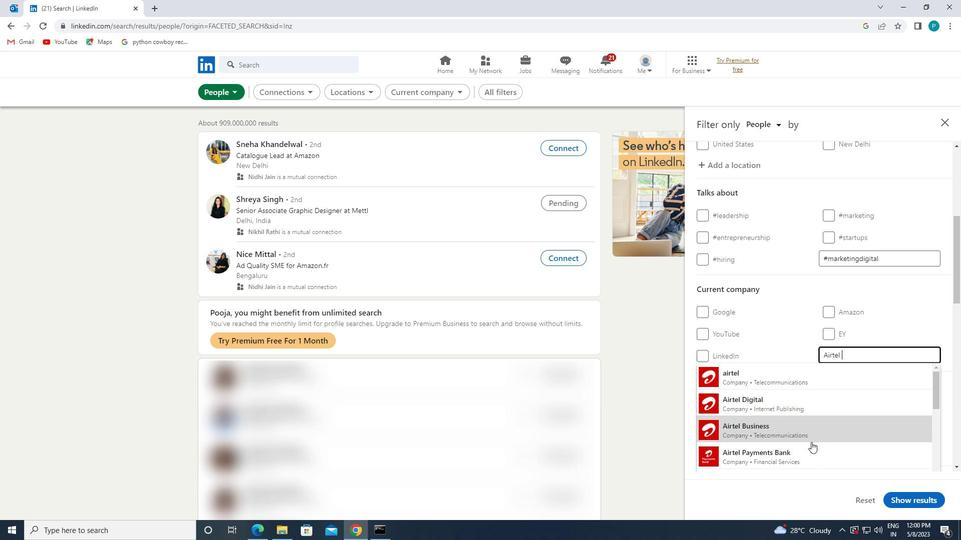 
Action: Mouse pressed left at (819, 455)
Screenshot: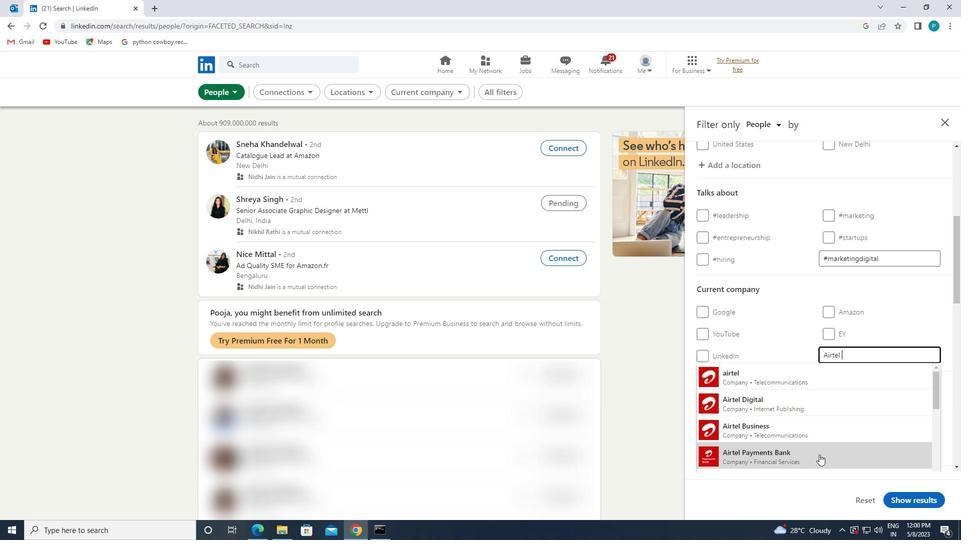 
Action: Mouse moved to (857, 407)
Screenshot: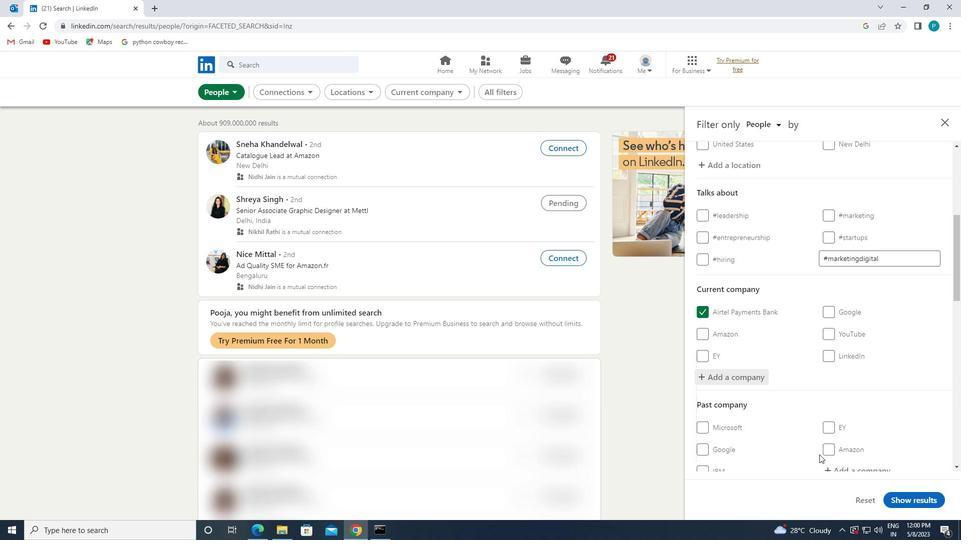 
Action: Mouse scrolled (857, 406) with delta (0, 0)
Screenshot: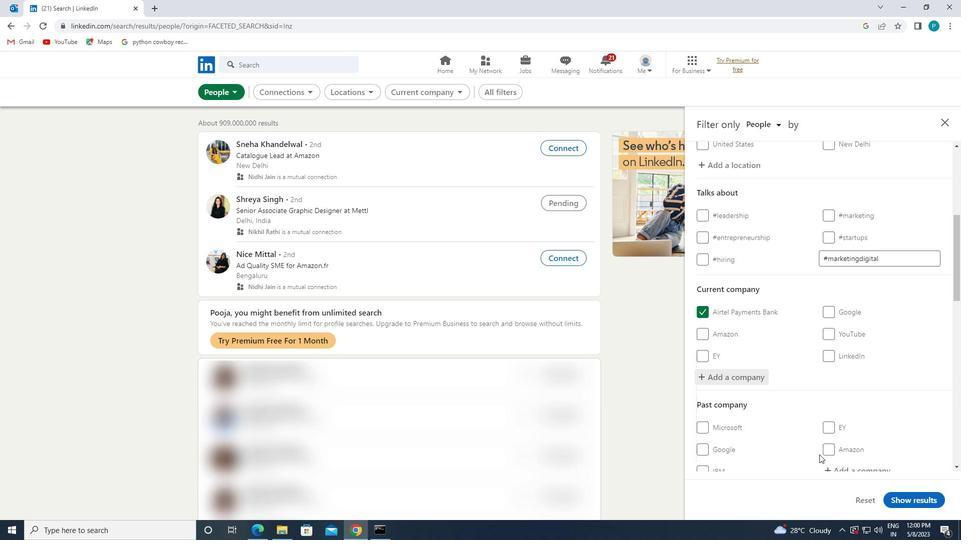 
Action: Mouse moved to (859, 405)
Screenshot: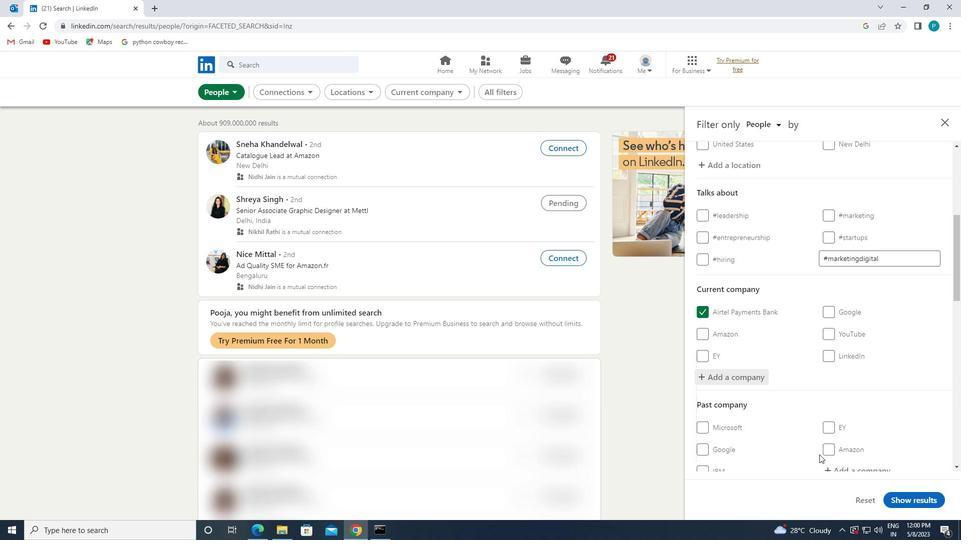 
Action: Mouse scrolled (859, 405) with delta (0, 0)
Screenshot: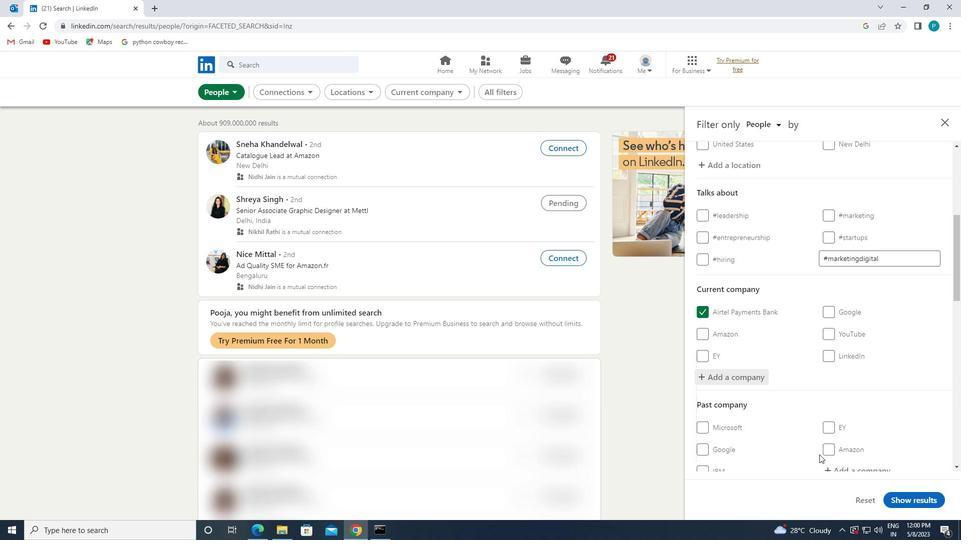 
Action: Mouse moved to (860, 405)
Screenshot: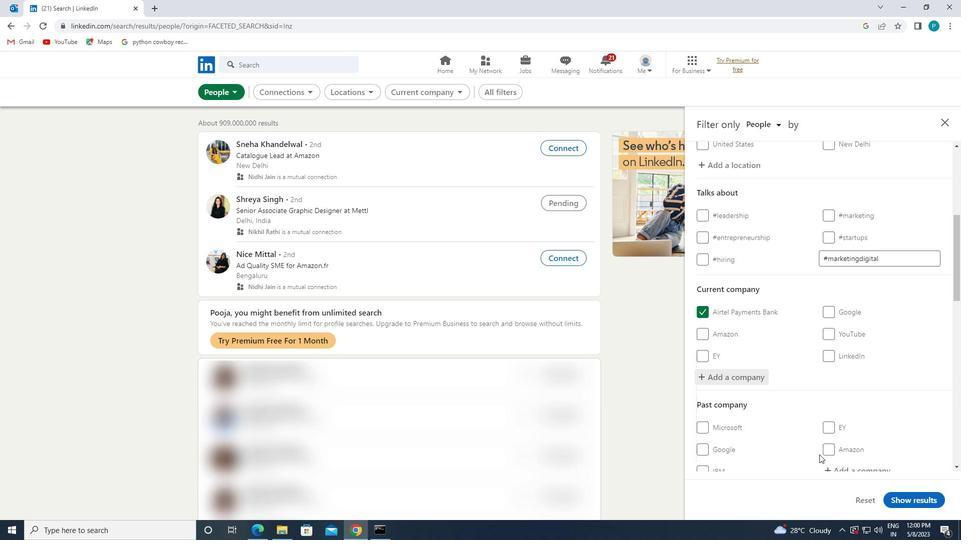 
Action: Mouse scrolled (860, 405) with delta (0, 0)
Screenshot: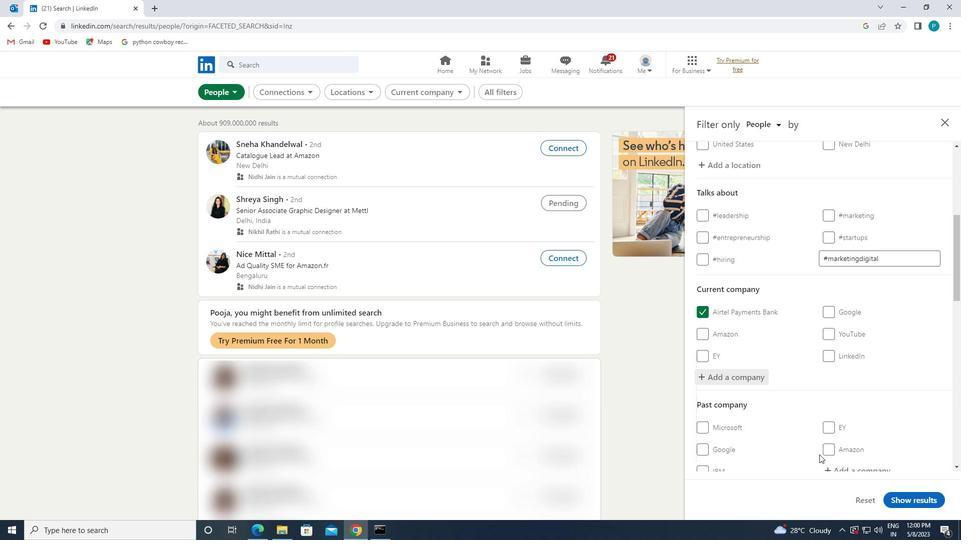 
Action: Mouse scrolled (860, 405) with delta (0, 0)
Screenshot: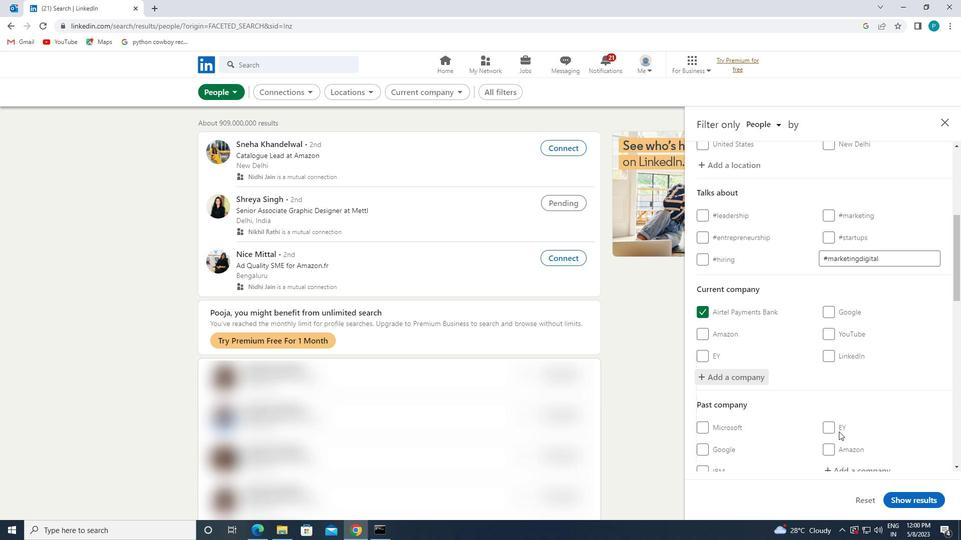 
Action: Mouse moved to (870, 373)
Screenshot: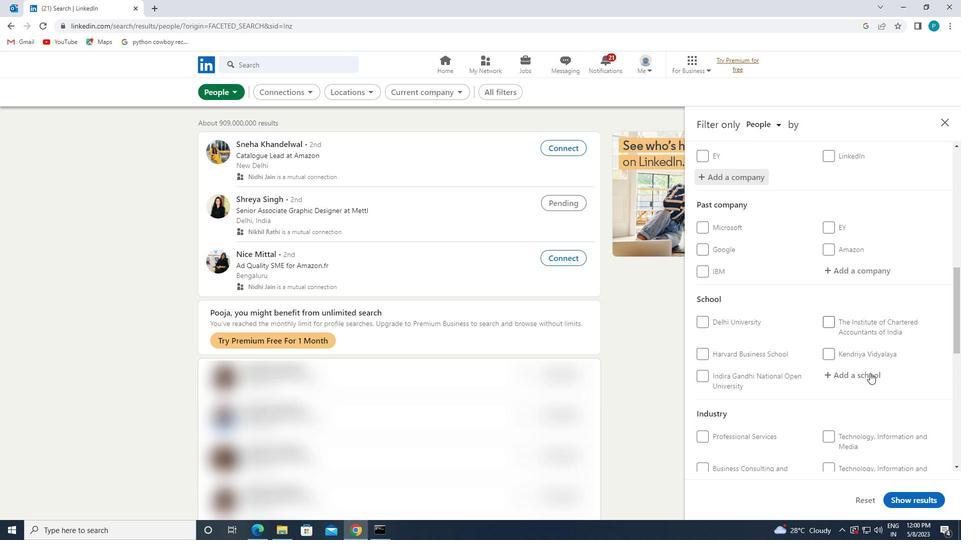 
Action: Mouse pressed left at (870, 373)
Screenshot: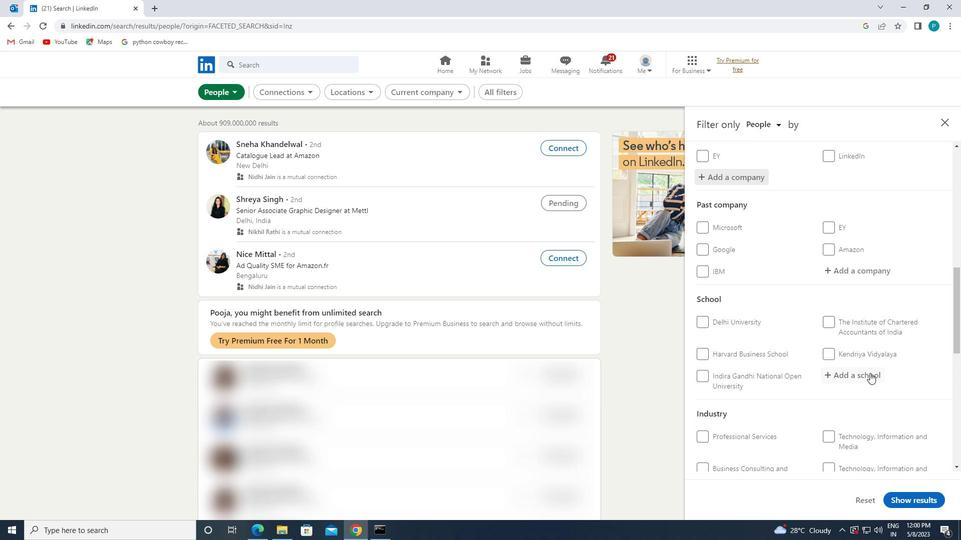 
Action: Key pressed <Key.caps_lock>LPU
Screenshot: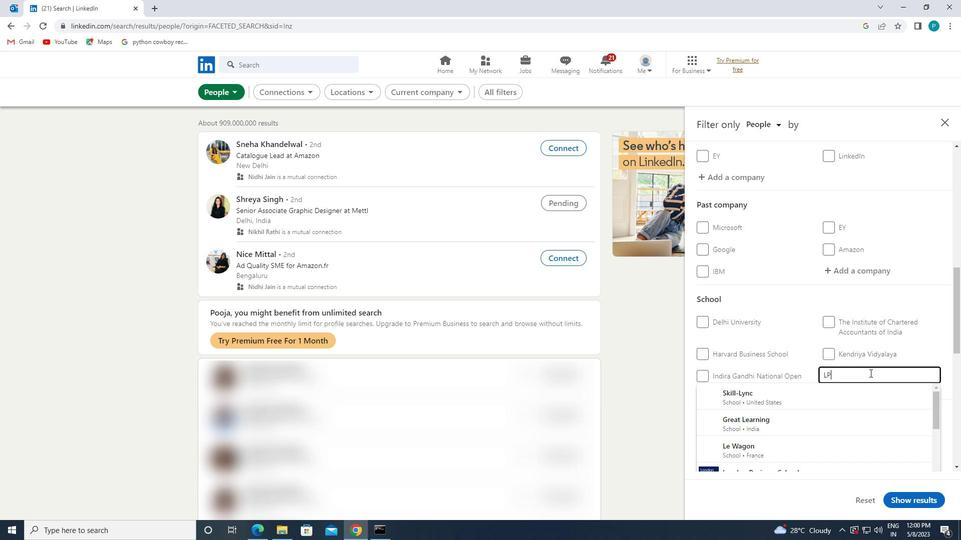 
Action: Mouse moved to (856, 416)
Screenshot: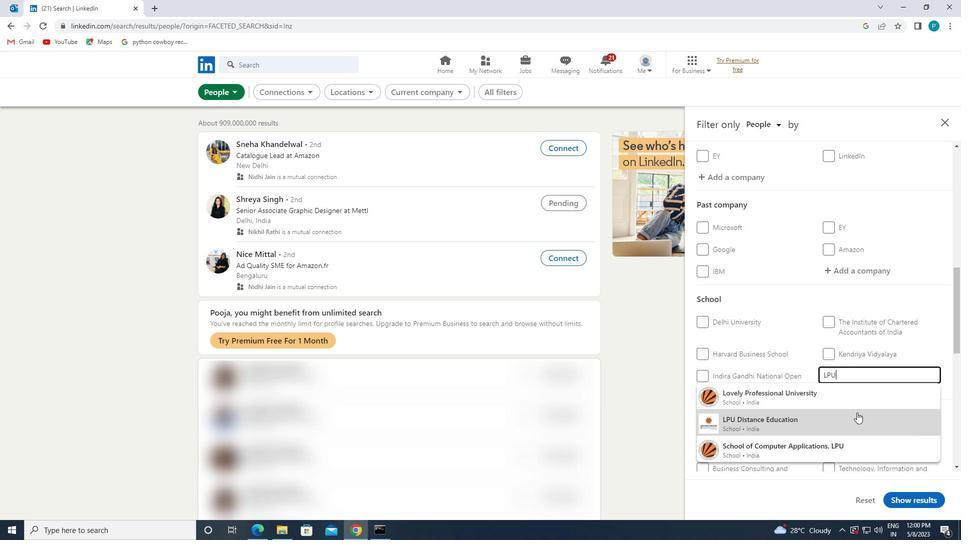 
Action: Mouse pressed left at (856, 416)
Screenshot: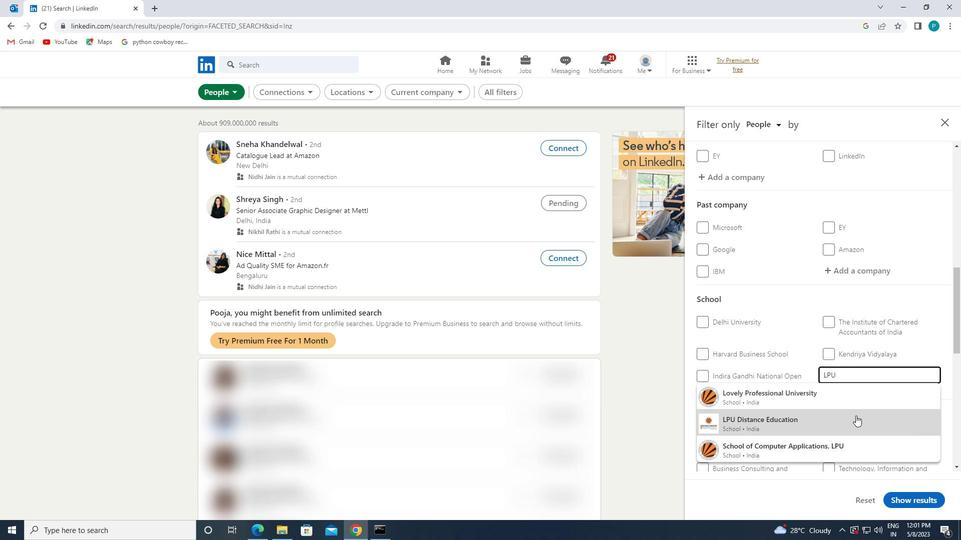 
Action: Mouse scrolled (856, 415) with delta (0, 0)
Screenshot: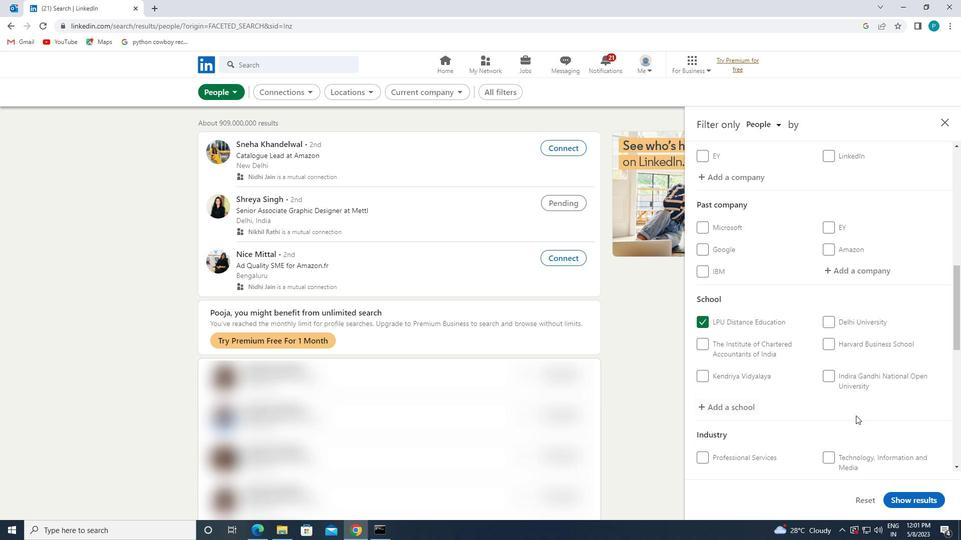 
Action: Mouse scrolled (856, 415) with delta (0, 0)
Screenshot: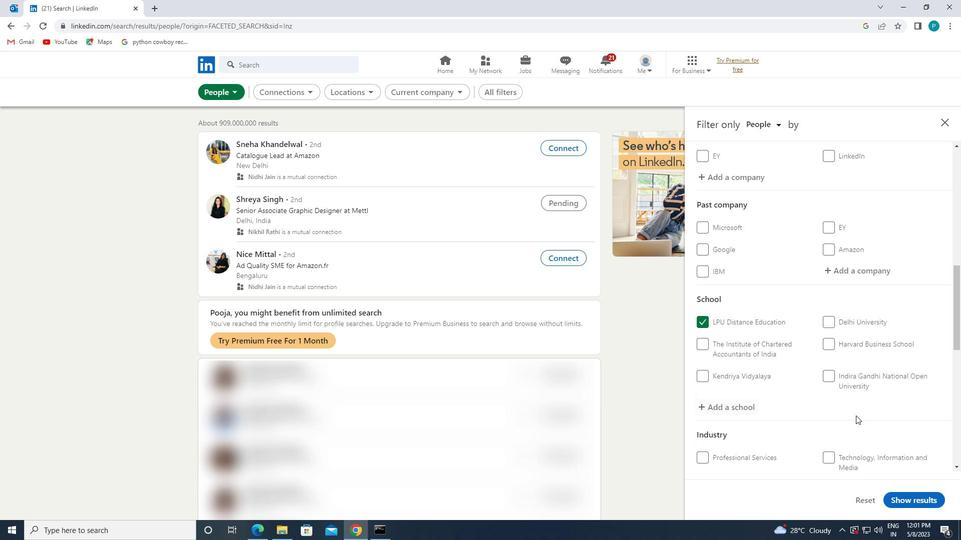
Action: Mouse scrolled (856, 415) with delta (0, 0)
Screenshot: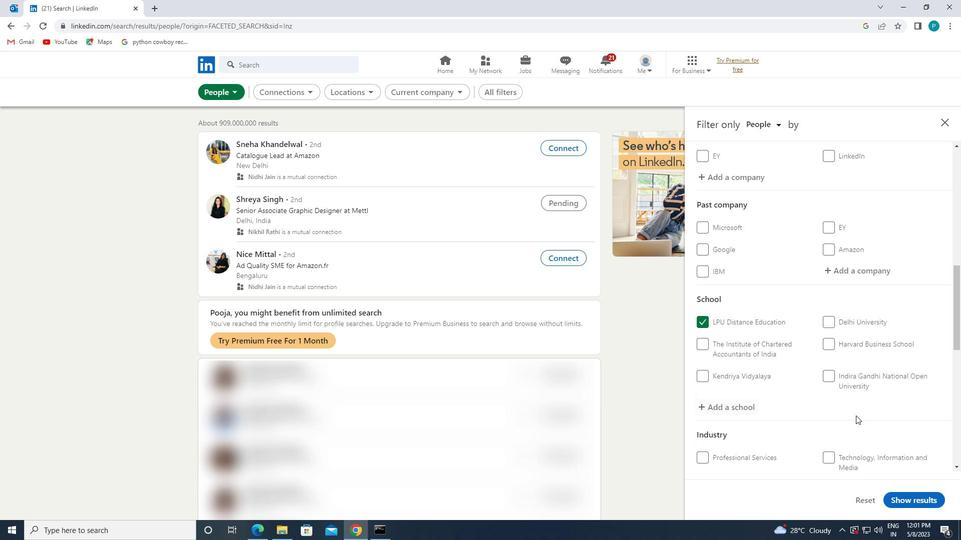 
Action: Mouse scrolled (856, 415) with delta (0, 0)
Screenshot: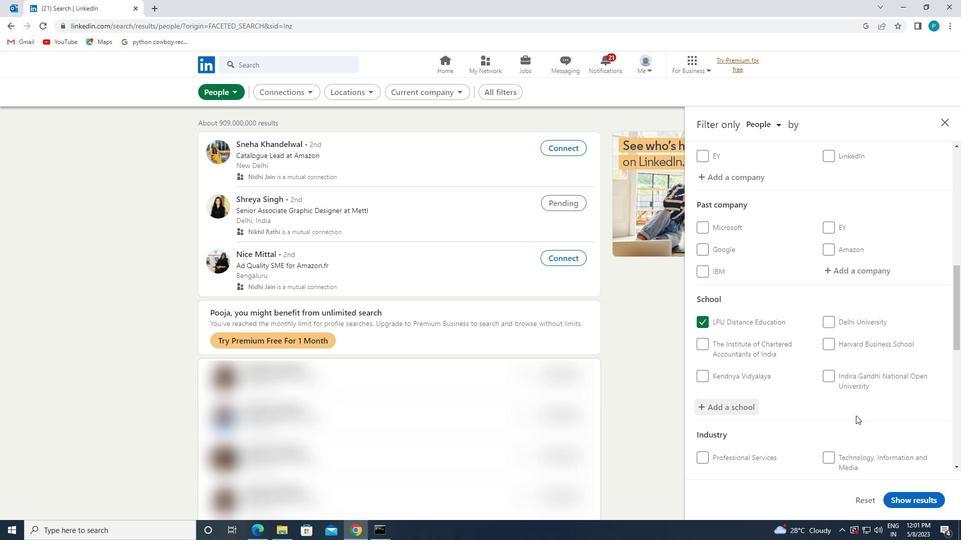 
Action: Mouse moved to (826, 321)
Screenshot: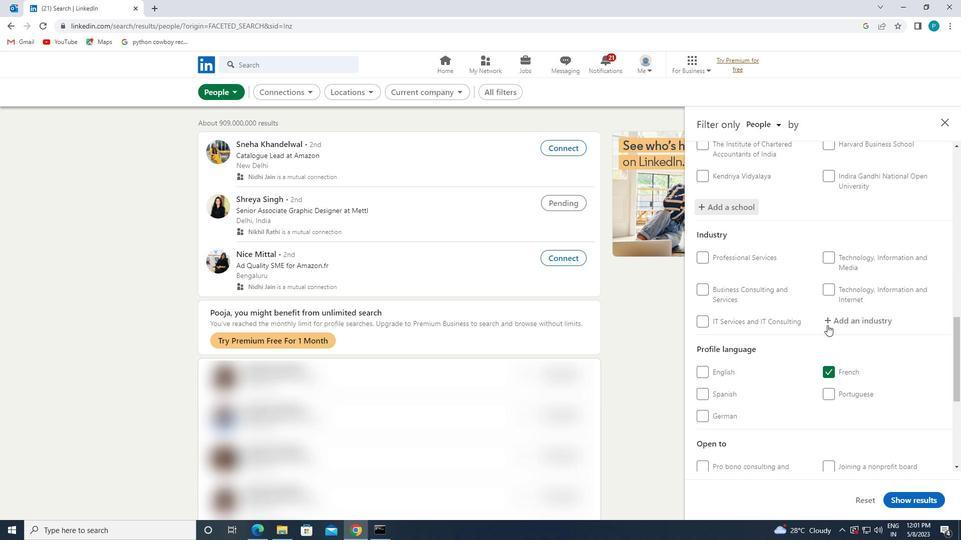 
Action: Mouse pressed left at (826, 321)
Screenshot: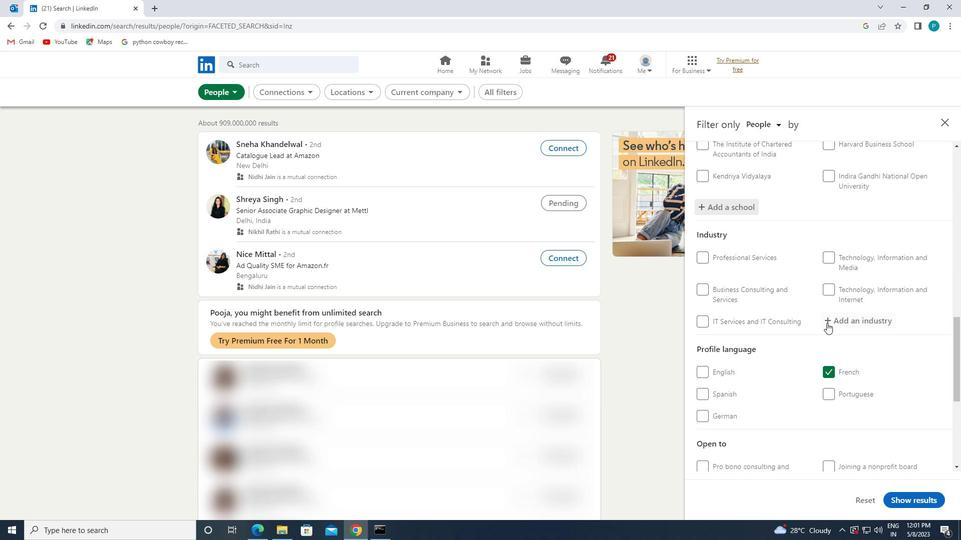 
Action: Mouse moved to (827, 320)
Screenshot: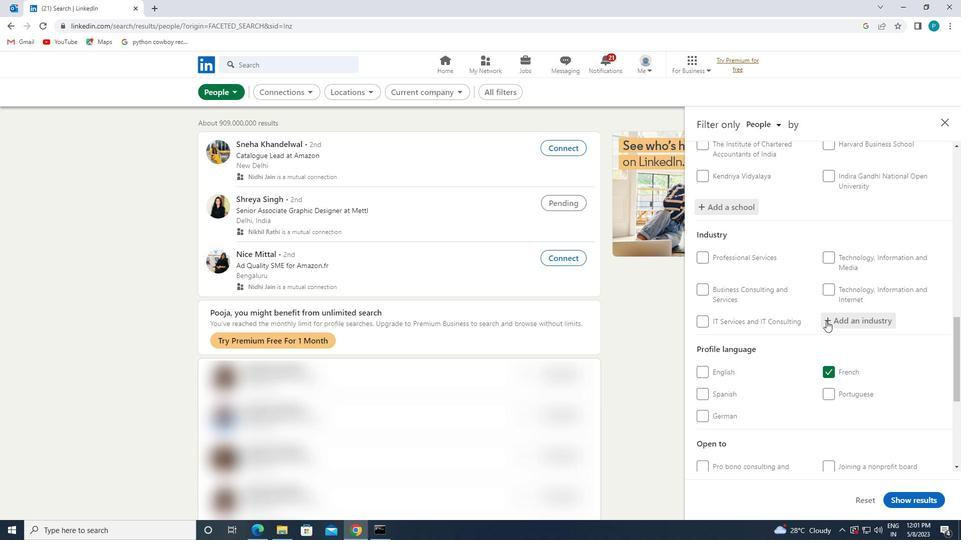 
Action: Key pressed <Key.caps_lock>A<Key.caps_lock>CCESSIBLE
Screenshot: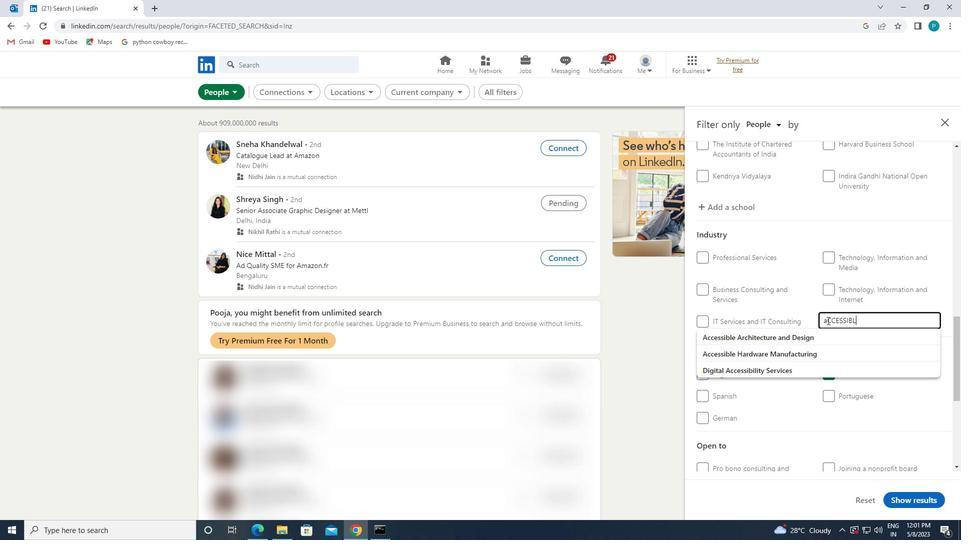 
Action: Mouse moved to (823, 338)
Screenshot: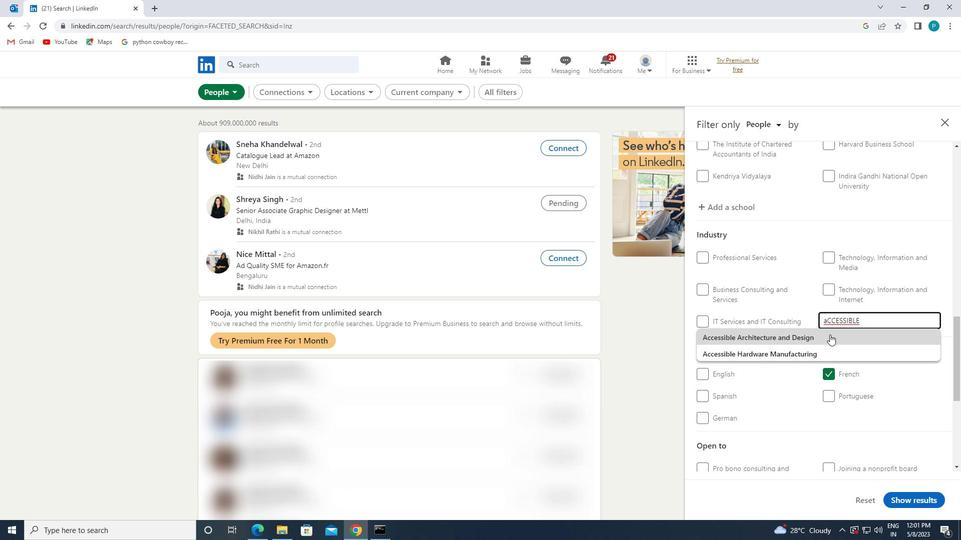
Action: Mouse pressed left at (823, 338)
Screenshot: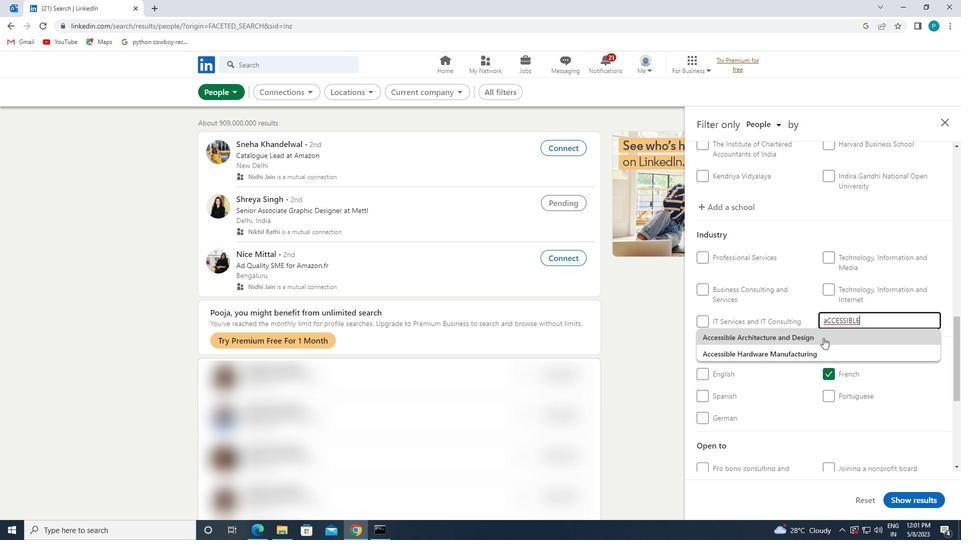 
Action: Mouse moved to (835, 350)
Screenshot: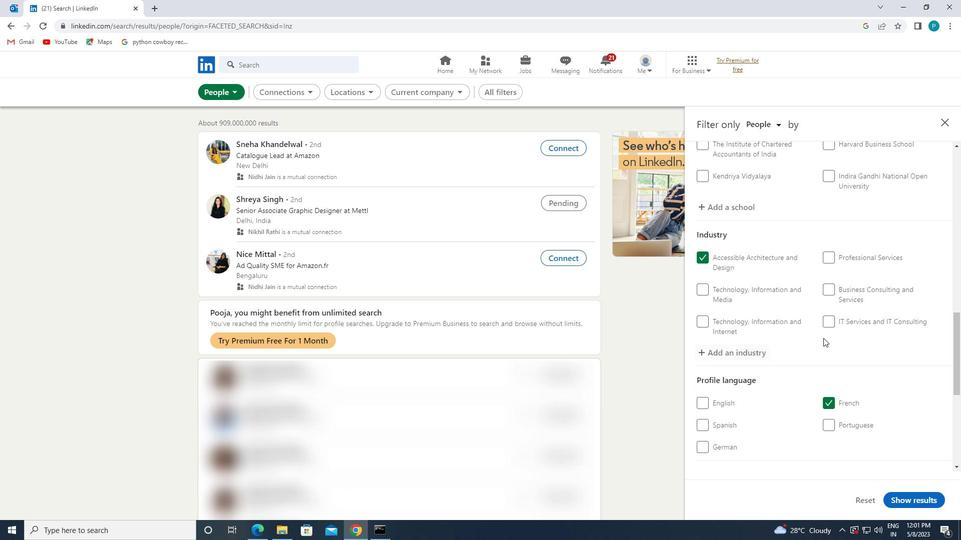 
Action: Mouse scrolled (835, 350) with delta (0, 0)
Screenshot: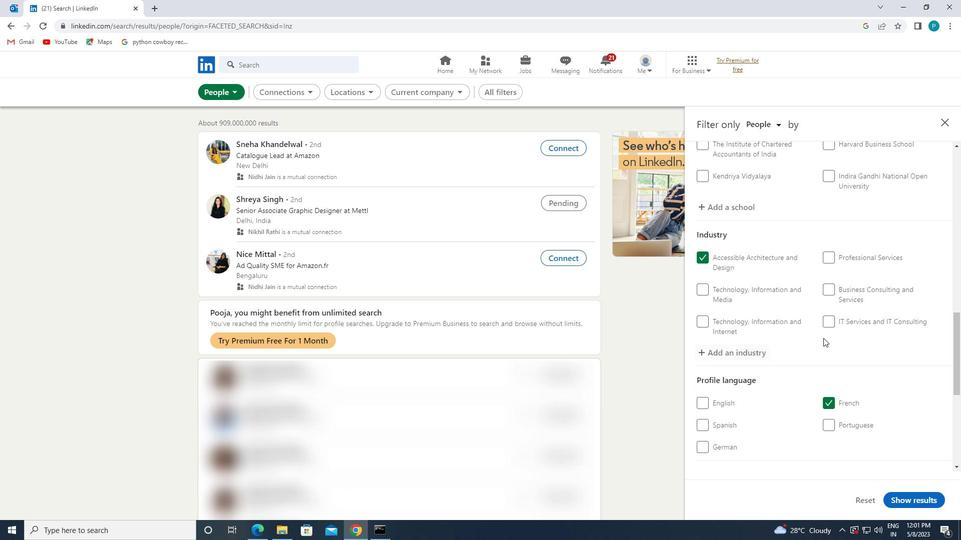 
Action: Mouse moved to (836, 350)
Screenshot: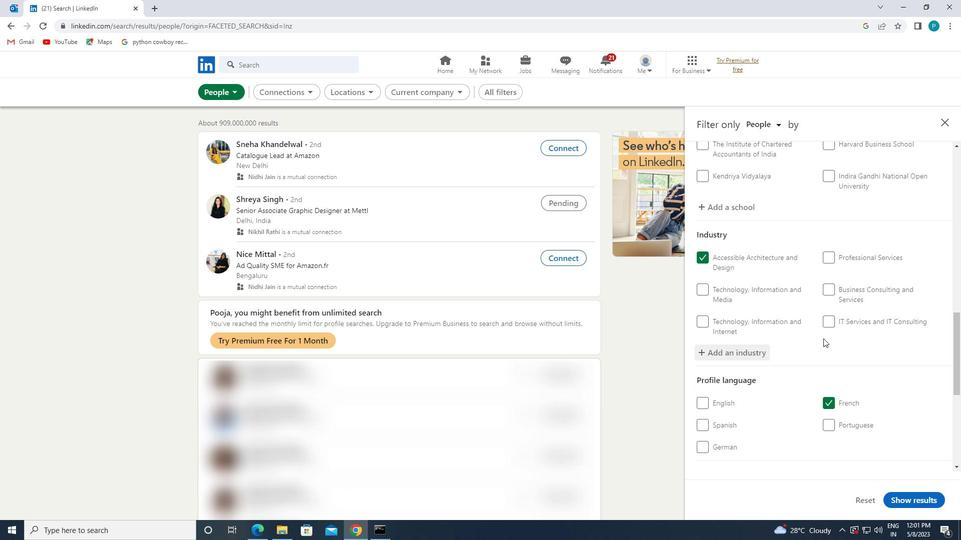 
Action: Mouse scrolled (836, 350) with delta (0, 0)
Screenshot: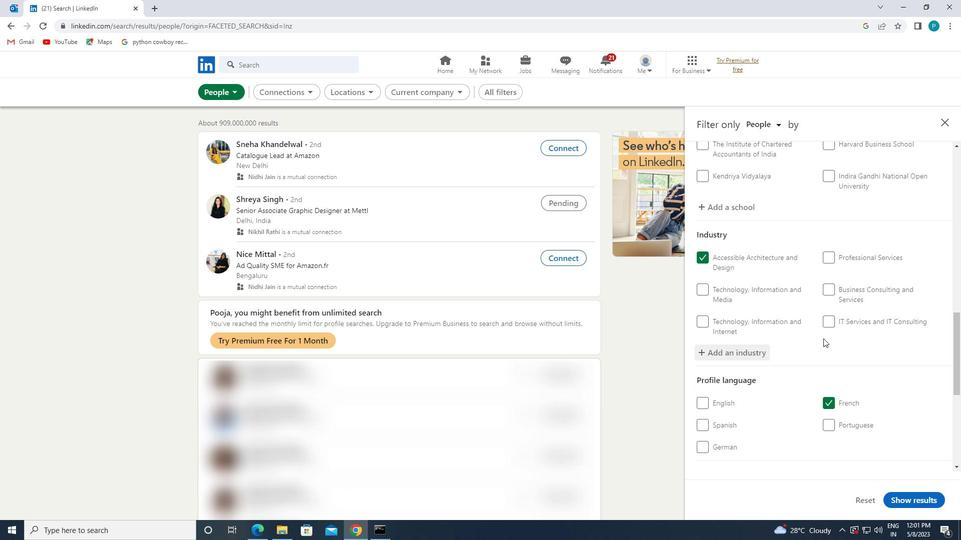
Action: Mouse moved to (836, 351)
Screenshot: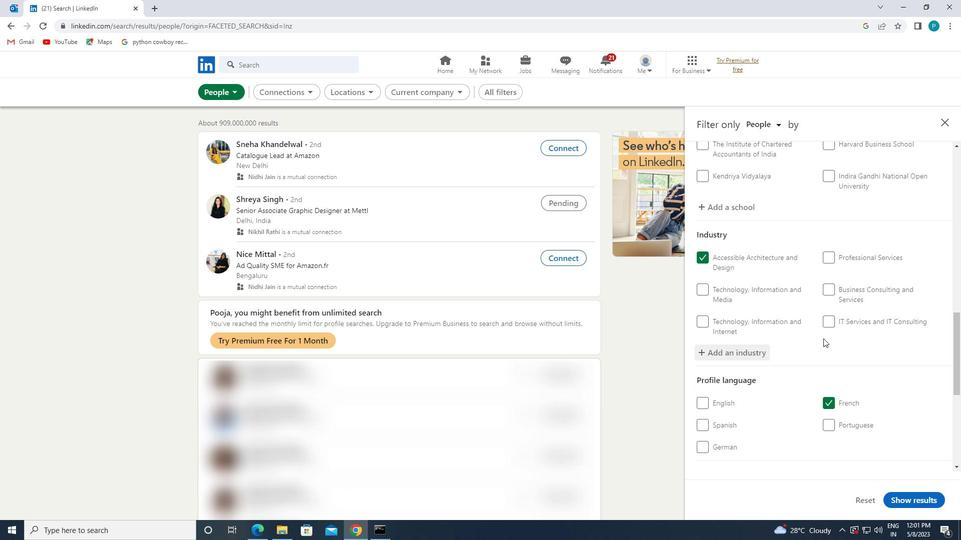 
Action: Mouse scrolled (836, 350) with delta (0, 0)
Screenshot: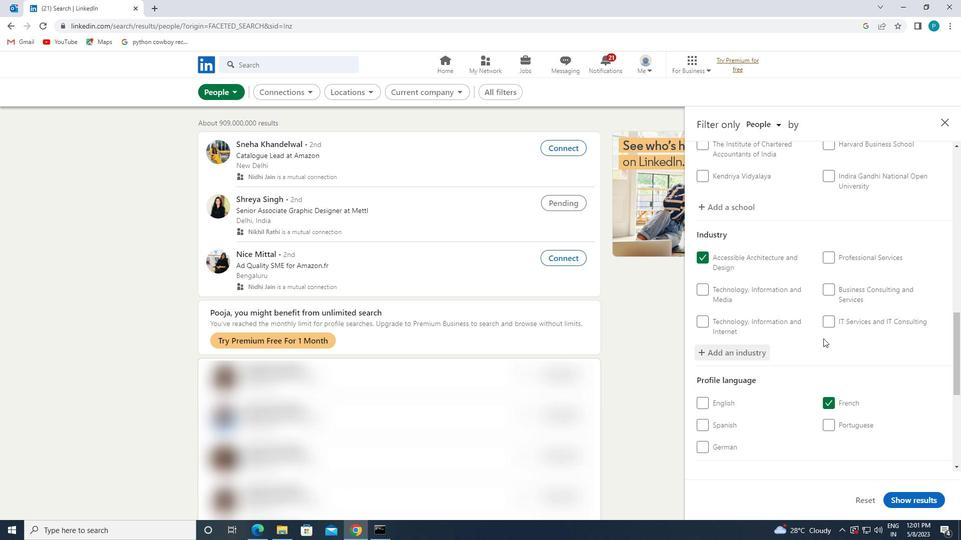 
Action: Mouse moved to (838, 429)
Screenshot: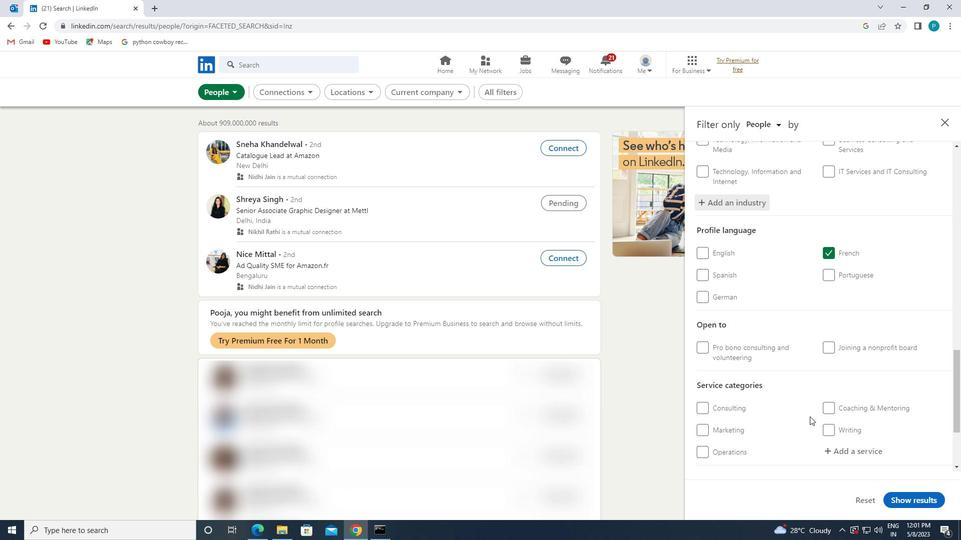 
Action: Mouse scrolled (838, 429) with delta (0, 0)
Screenshot: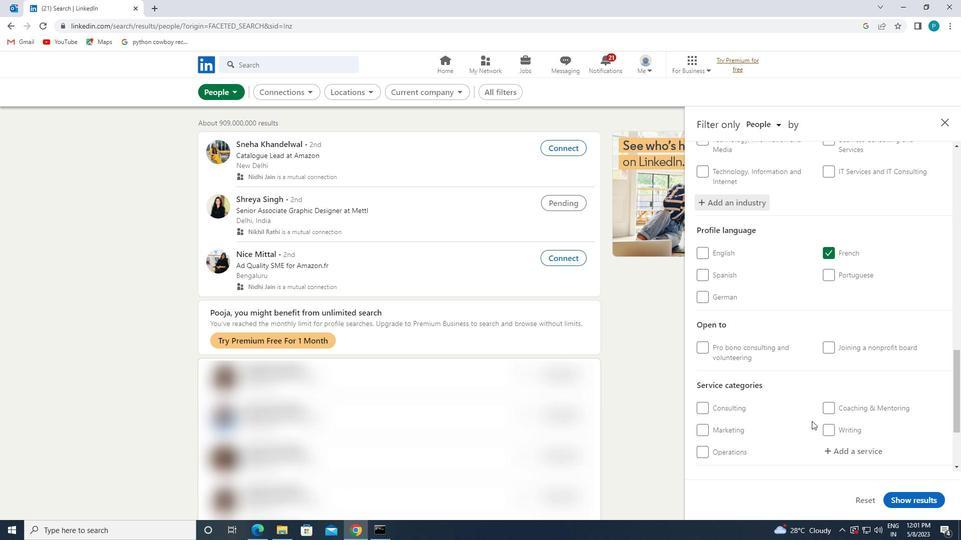 
Action: Mouse moved to (838, 430)
Screenshot: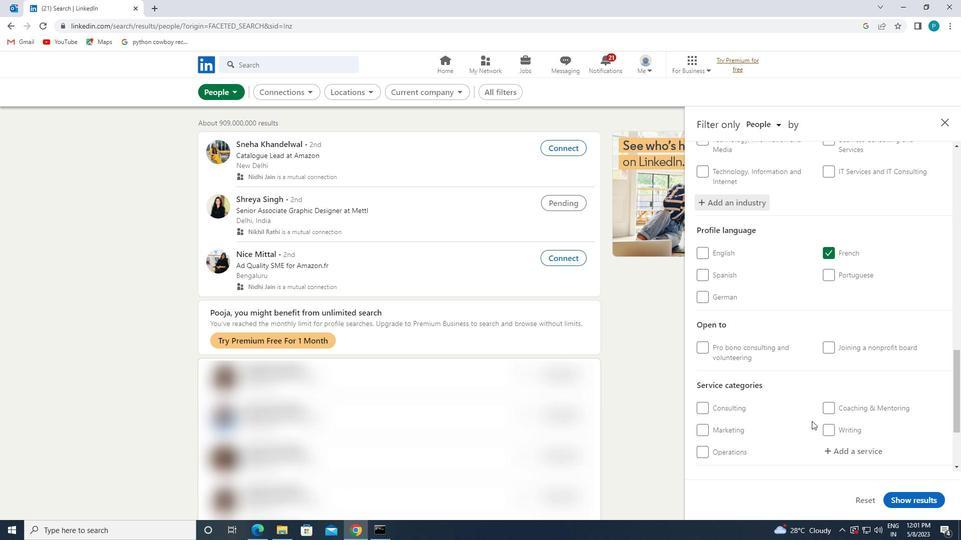 
Action: Mouse scrolled (838, 429) with delta (0, 0)
Screenshot: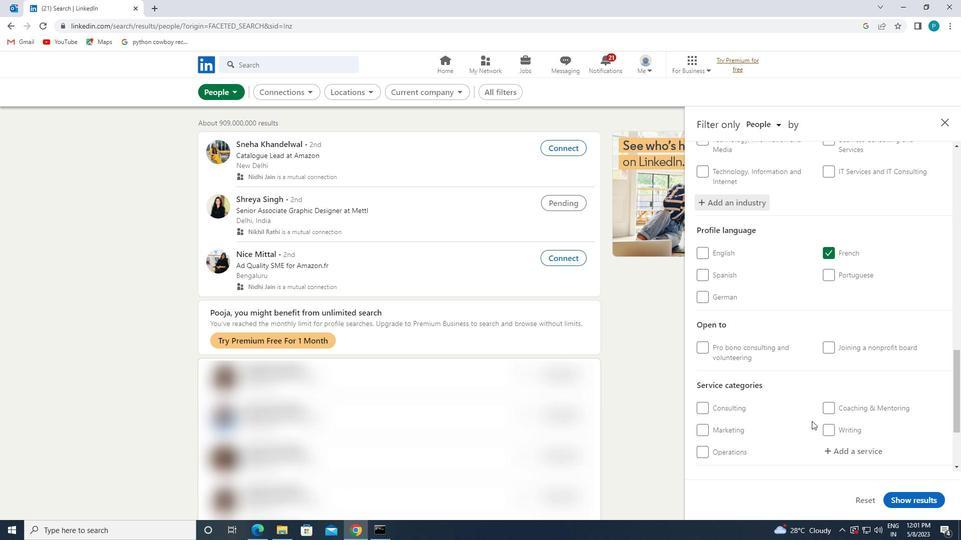 
Action: Mouse moved to (845, 354)
Screenshot: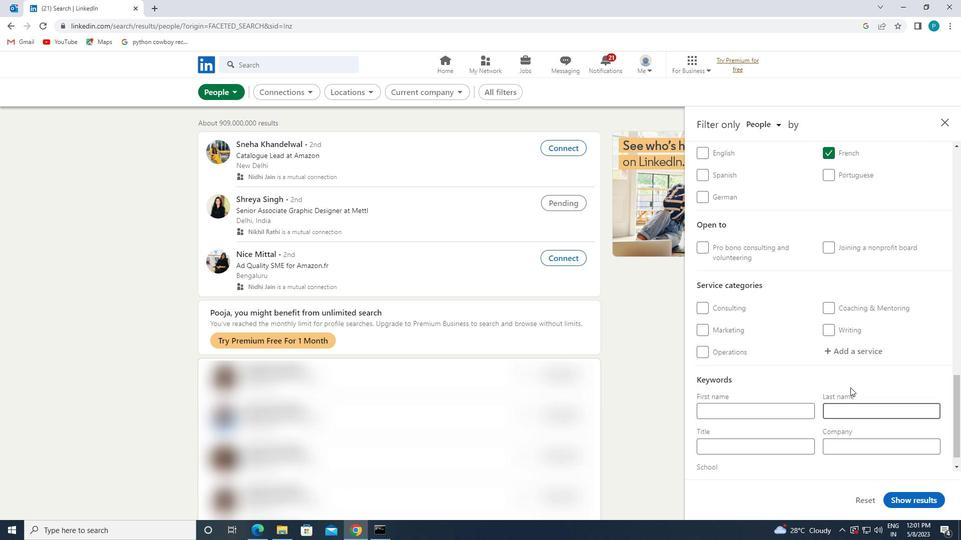 
Action: Mouse pressed left at (845, 354)
Screenshot: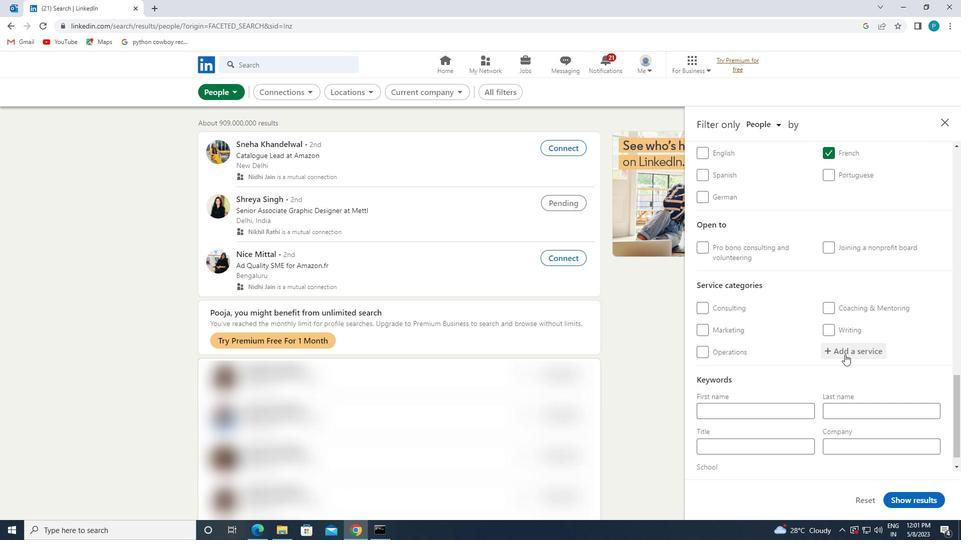 
Action: Mouse moved to (847, 355)
Screenshot: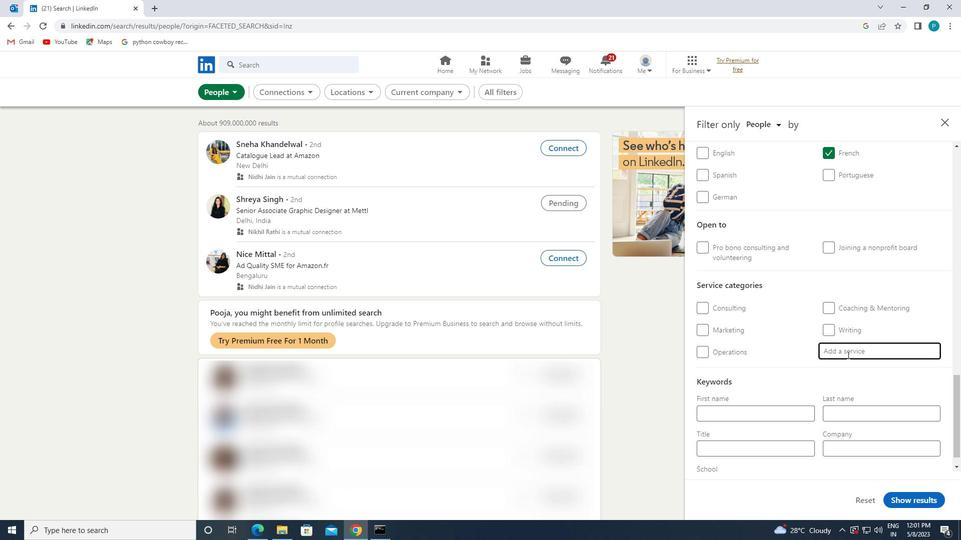 
Action: Key pressed <Key.caps_lock>O<Key.caps_lock>UTSOU
Screenshot: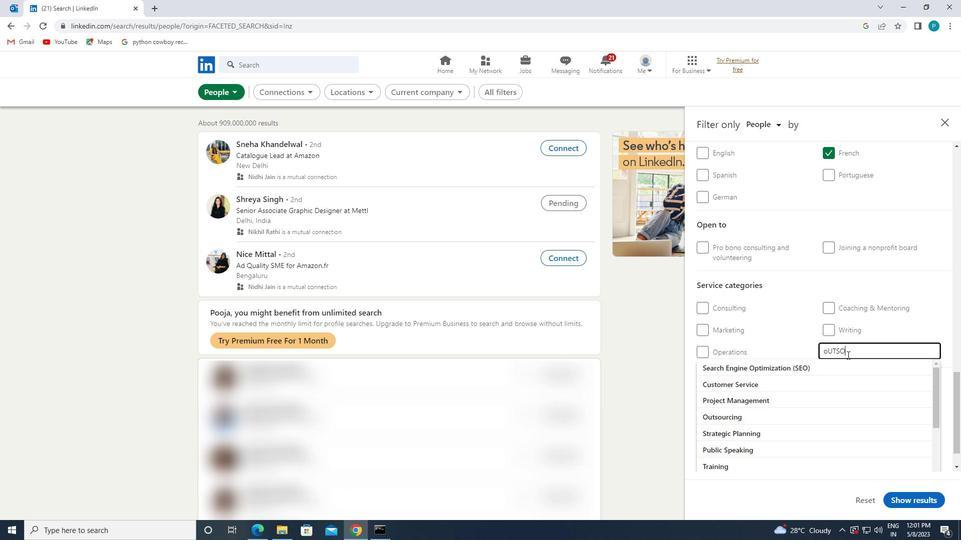 
Action: Mouse moved to (802, 363)
Screenshot: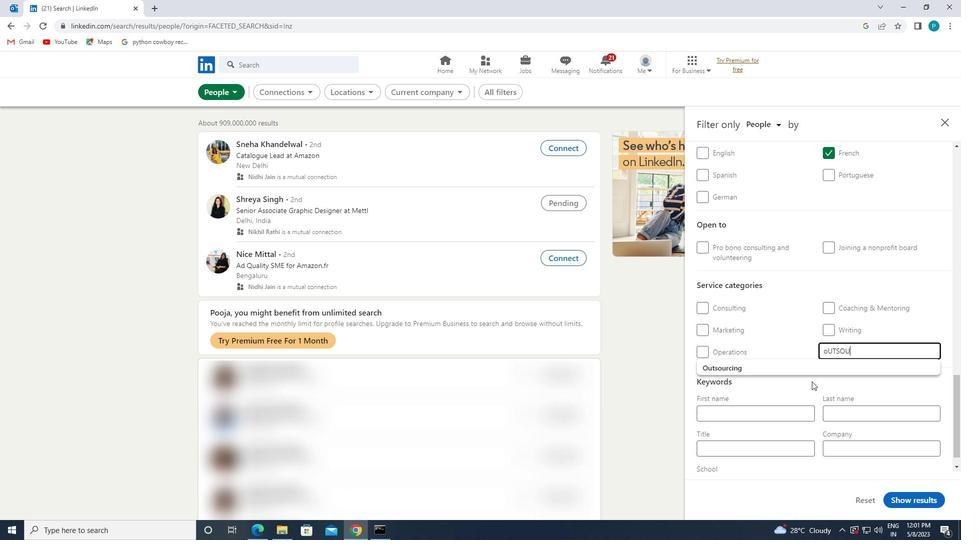 
Action: Mouse pressed left at (802, 363)
Screenshot: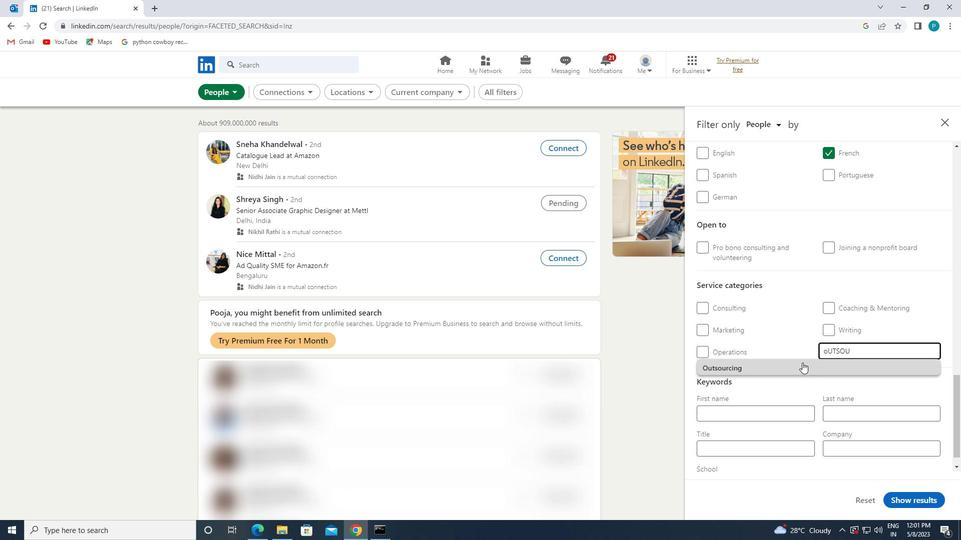
Action: Mouse scrolled (802, 362) with delta (0, 0)
Screenshot: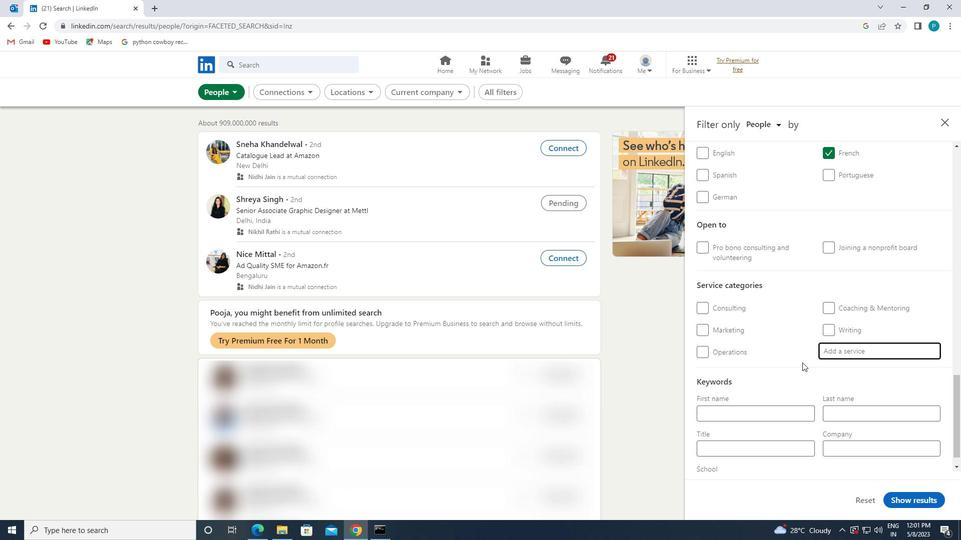
Action: Mouse scrolled (802, 362) with delta (0, 0)
Screenshot: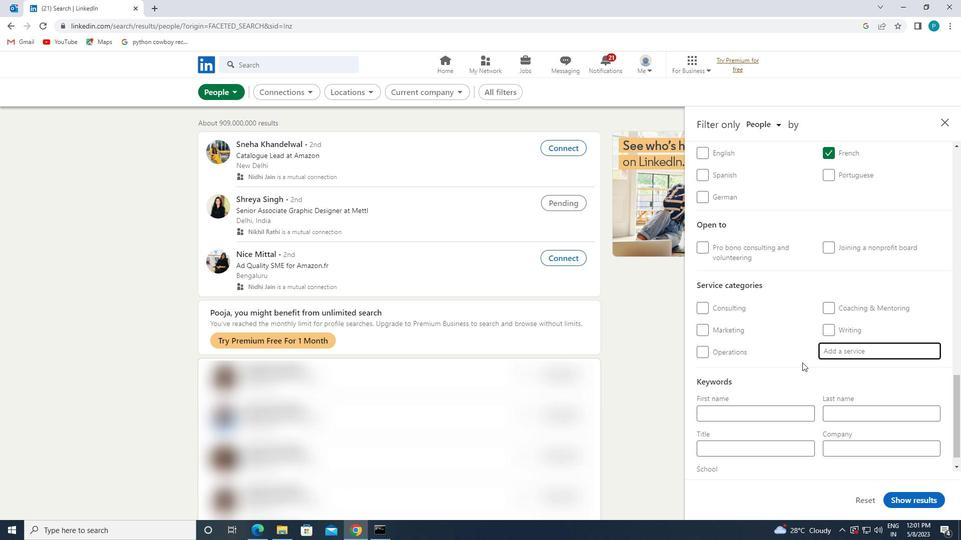 
Action: Mouse scrolled (802, 362) with delta (0, 0)
Screenshot: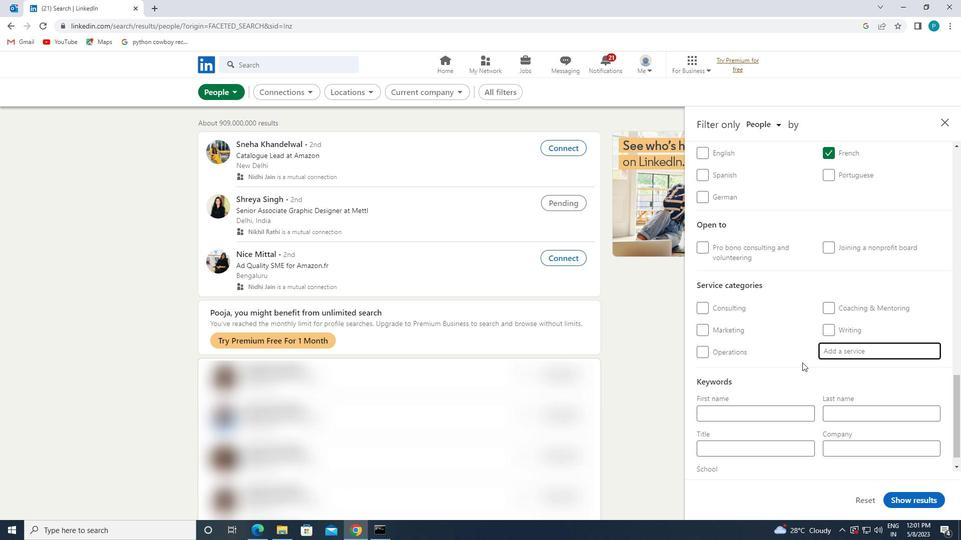 
Action: Mouse scrolled (802, 362) with delta (0, 0)
Screenshot: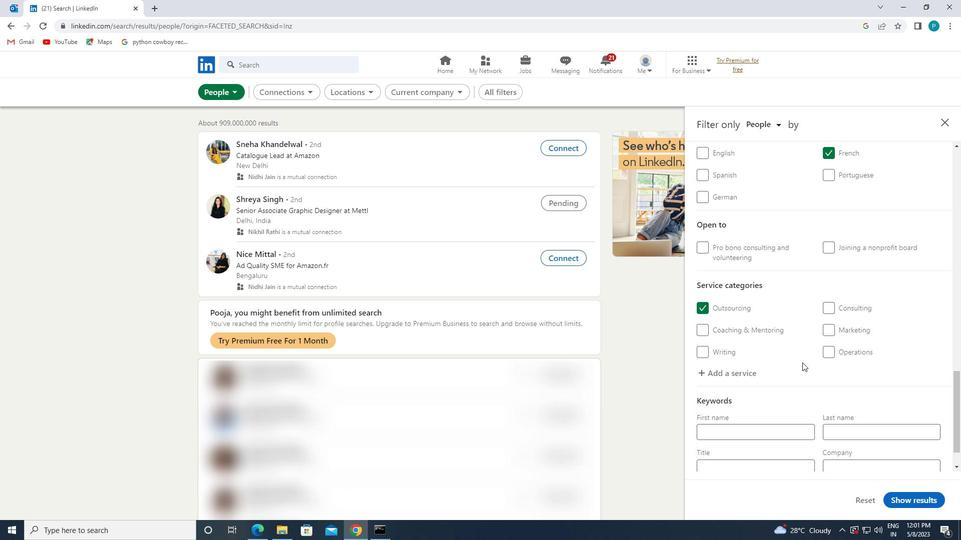 
Action: Mouse moved to (750, 433)
Screenshot: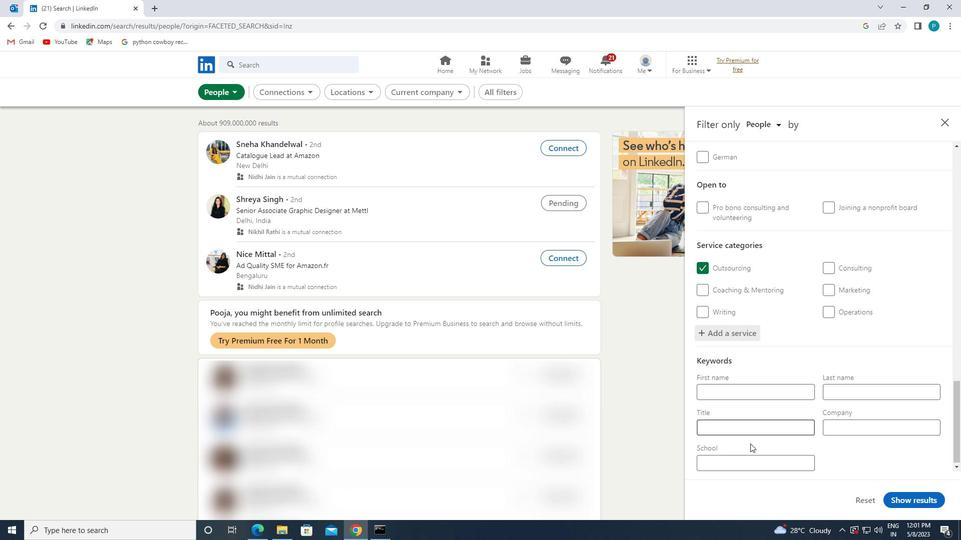 
Action: Mouse pressed left at (750, 433)
Screenshot: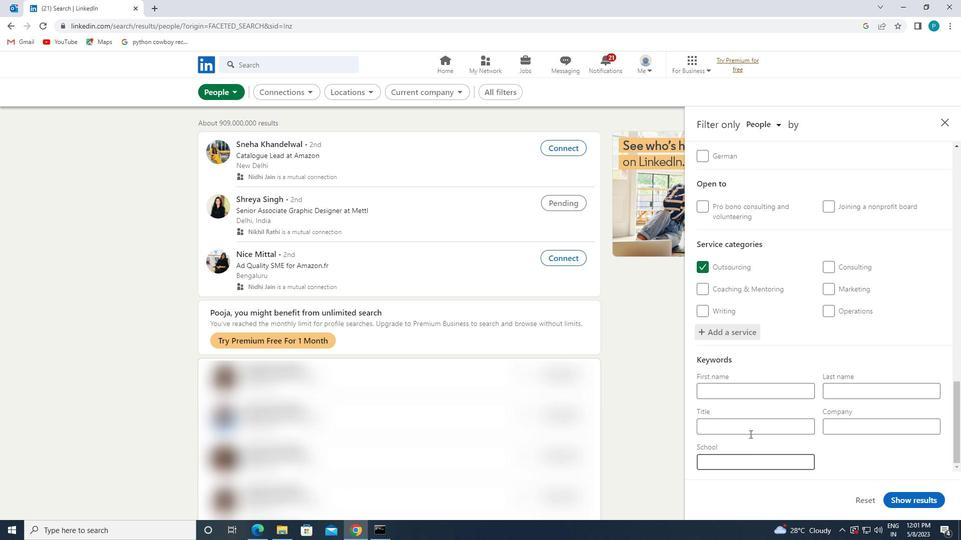 
Action: Mouse moved to (750, 433)
Screenshot: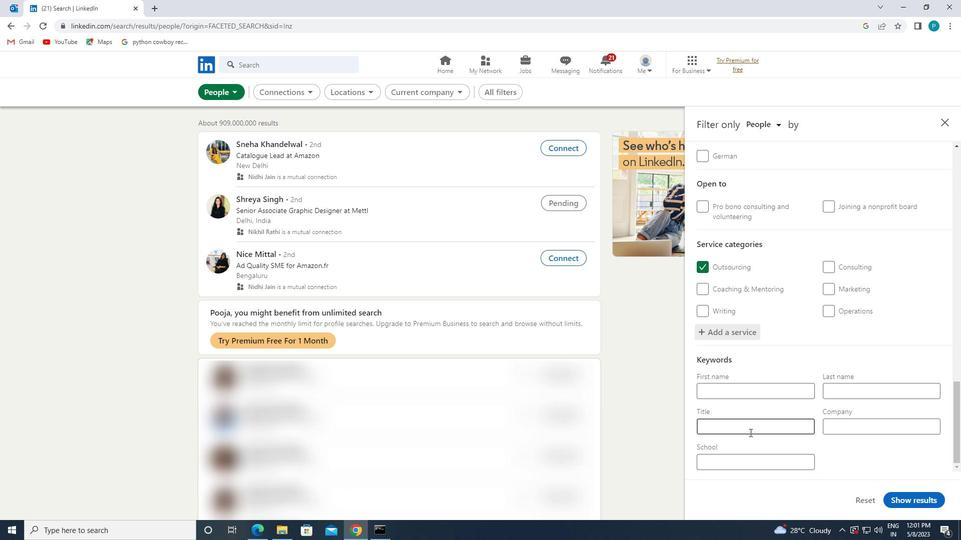 
Action: Key pressed D<Key.caps_lock>IRECTOR<Key.space>OF<Key.space><Key.caps_lock>B<Key.caps_lock>EAN<Key.space><Key.caps_lock>C<Key.caps_lock>OUNTING
Screenshot: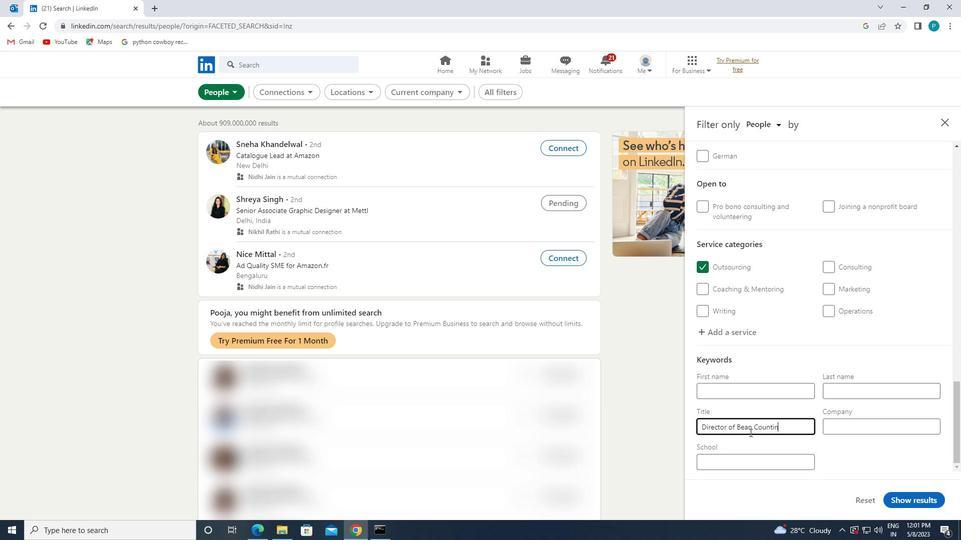 
Action: Mouse moved to (893, 497)
Screenshot: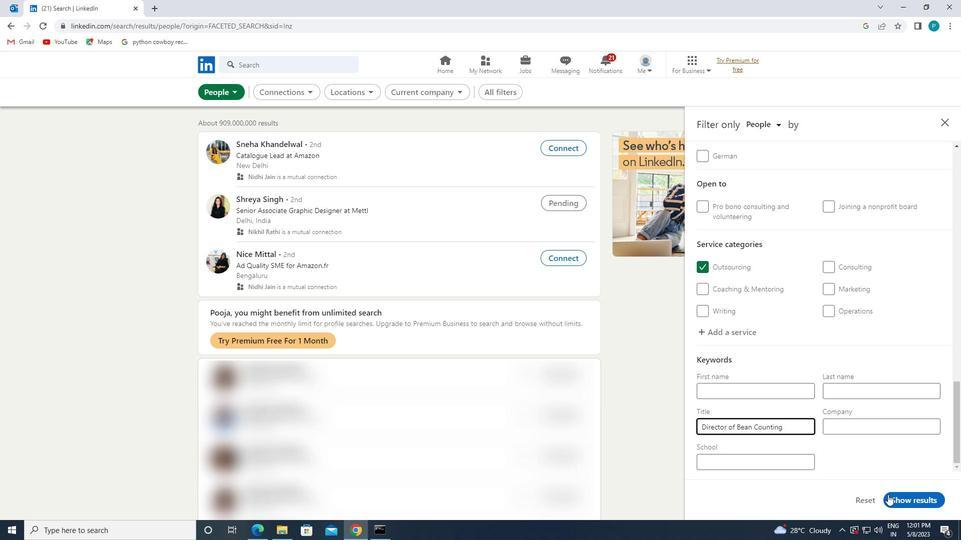 
Action: Mouse pressed left at (893, 497)
Screenshot: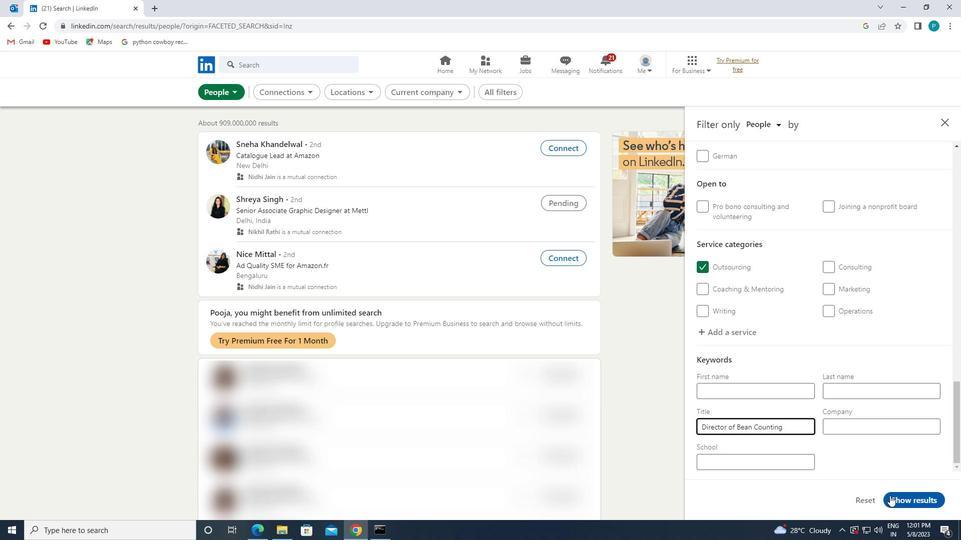 
